 Task: Find connections with filter location Gladstone with filter topic #Lifechangewith filter profile language Potuguese with filter current company Mahindra Last Mile Mobility with filter school Sikkim Manipal Institute of Technology with filter industry Professional Organizations with filter service category Market Research with filter keywords title Office Manager
Action: Mouse moved to (183, 214)
Screenshot: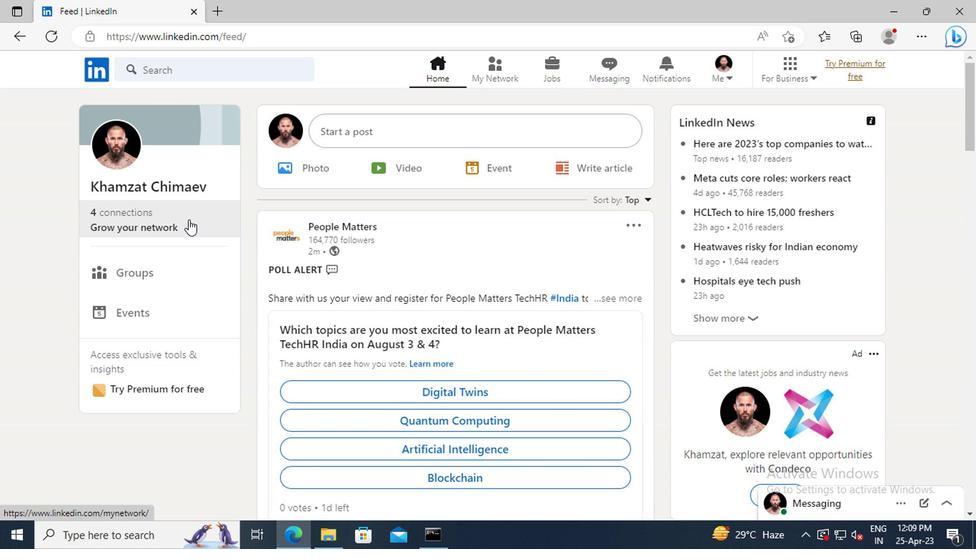 
Action: Mouse pressed left at (183, 214)
Screenshot: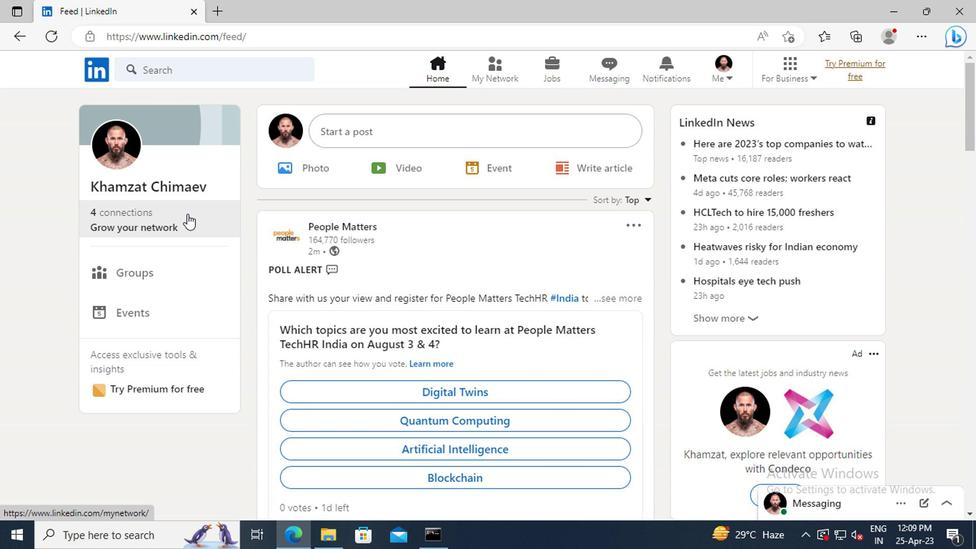 
Action: Mouse moved to (212, 151)
Screenshot: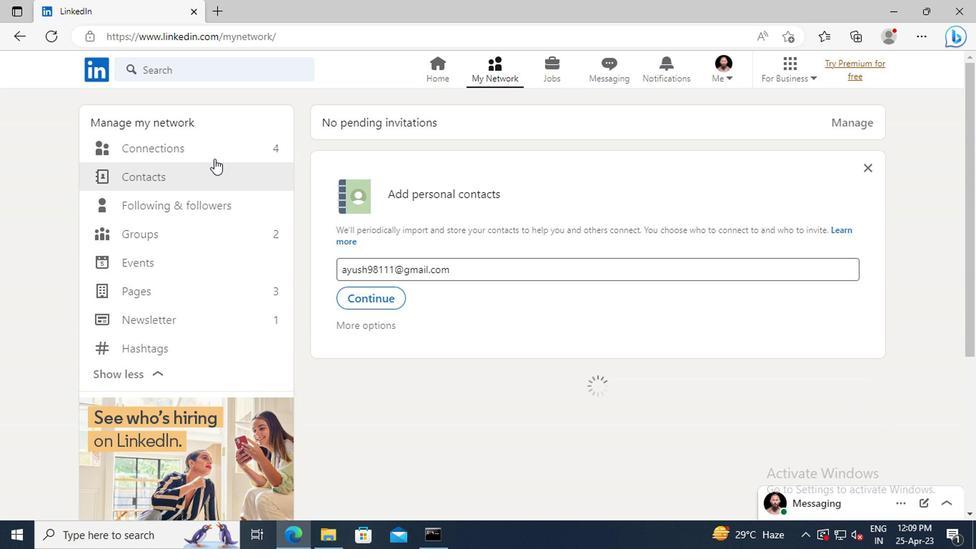 
Action: Mouse pressed left at (212, 151)
Screenshot: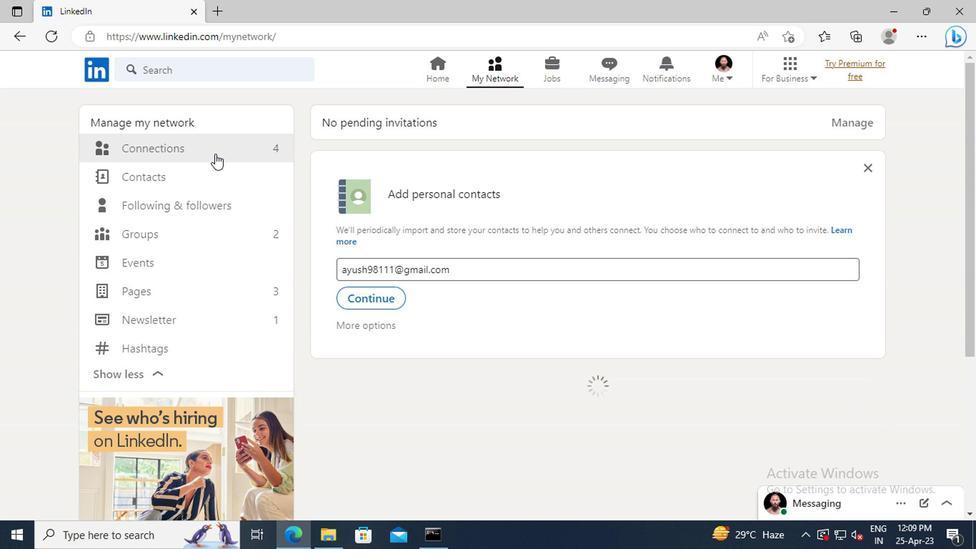 
Action: Mouse moved to (587, 153)
Screenshot: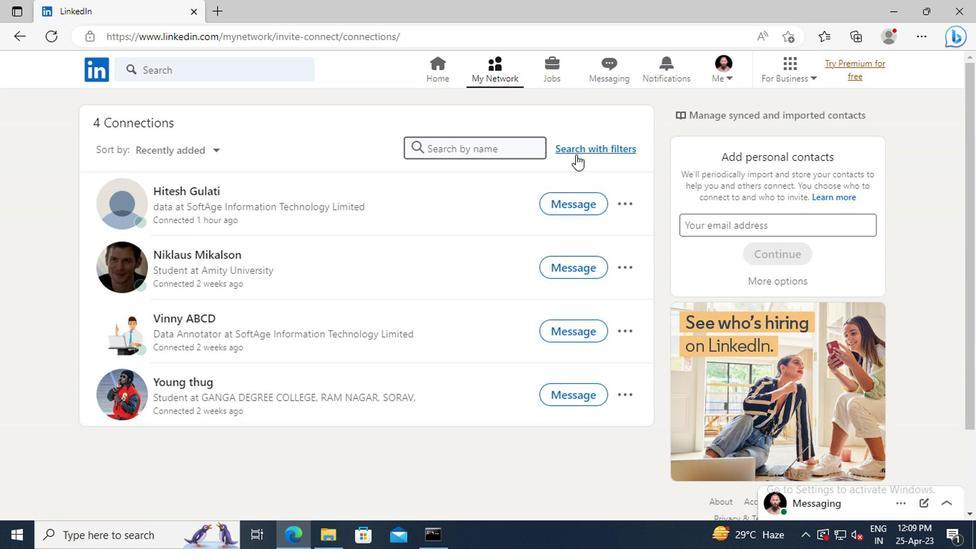 
Action: Mouse pressed left at (587, 153)
Screenshot: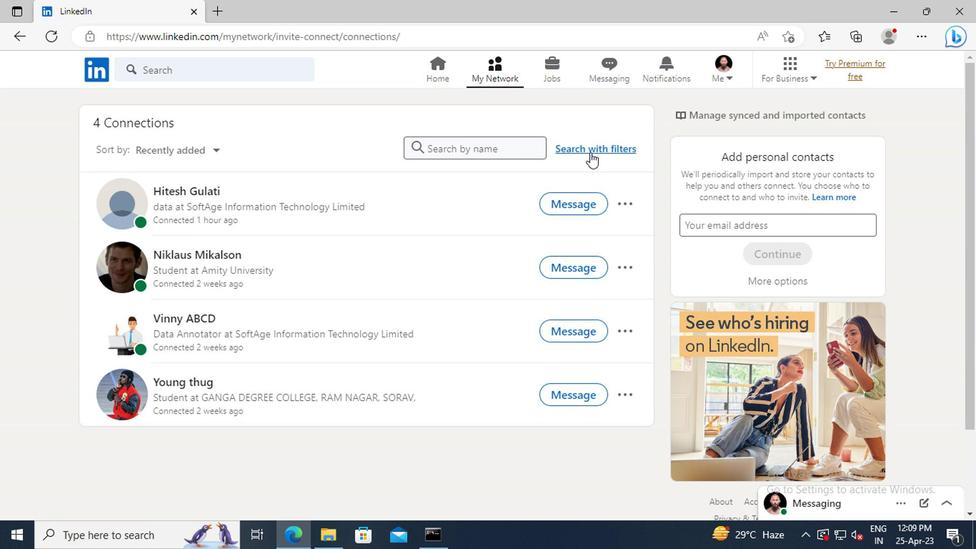 
Action: Mouse moved to (536, 114)
Screenshot: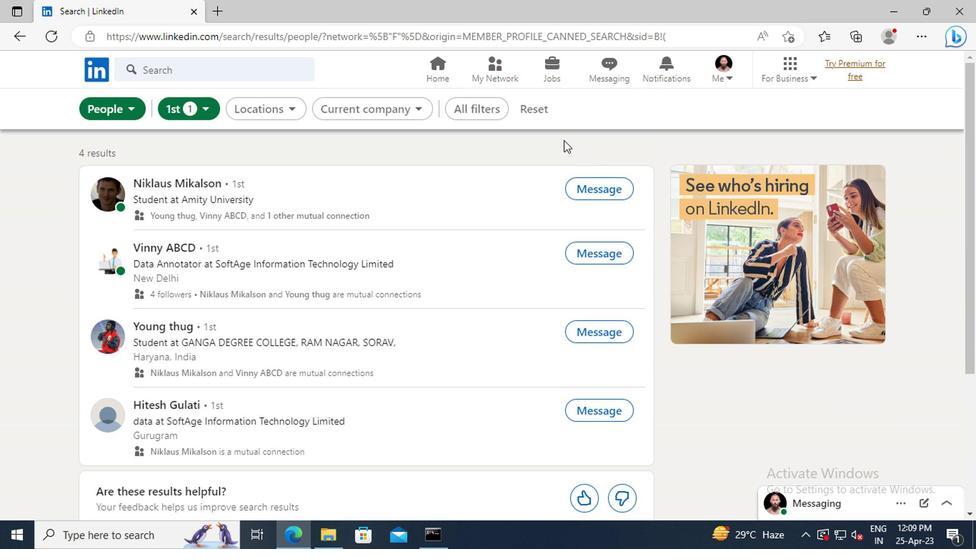 
Action: Mouse pressed left at (536, 114)
Screenshot: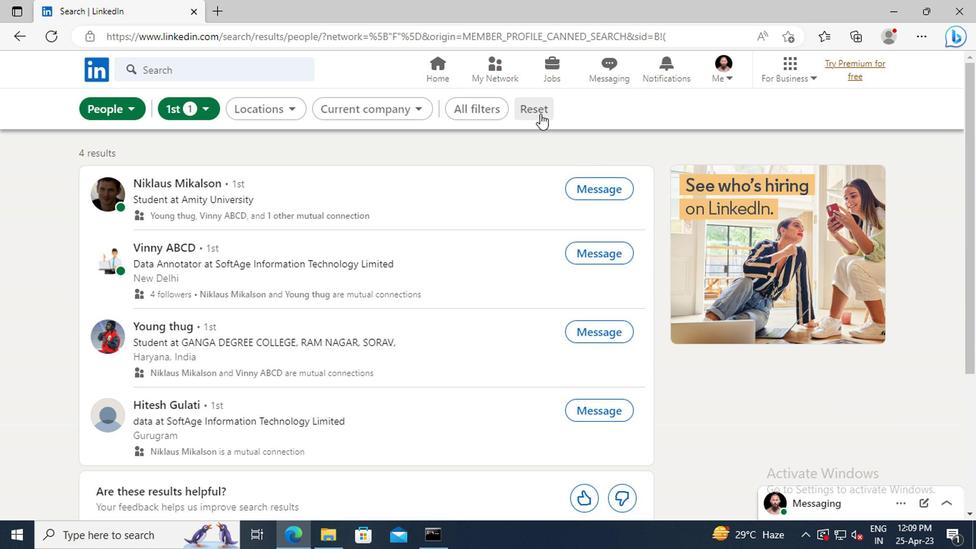 
Action: Mouse moved to (492, 110)
Screenshot: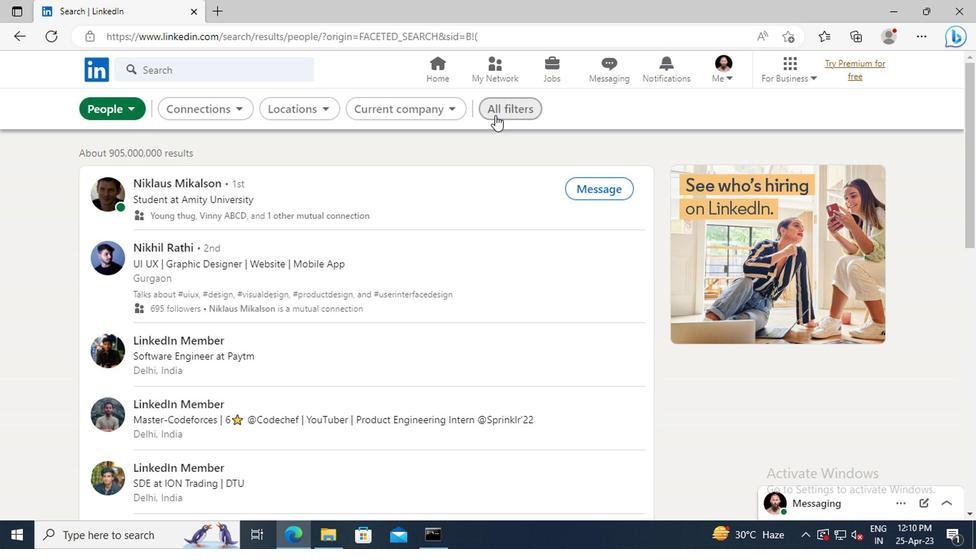 
Action: Mouse pressed left at (492, 110)
Screenshot: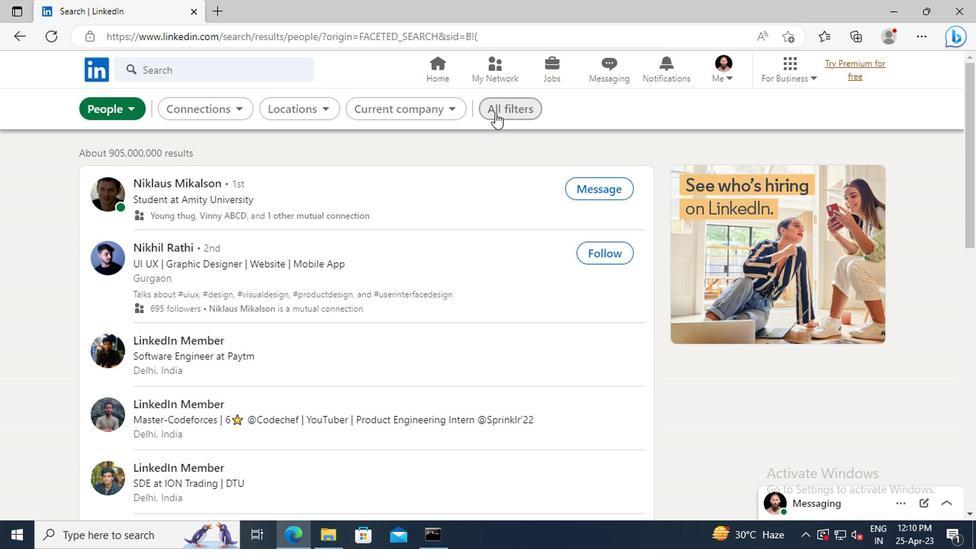 
Action: Mouse moved to (816, 282)
Screenshot: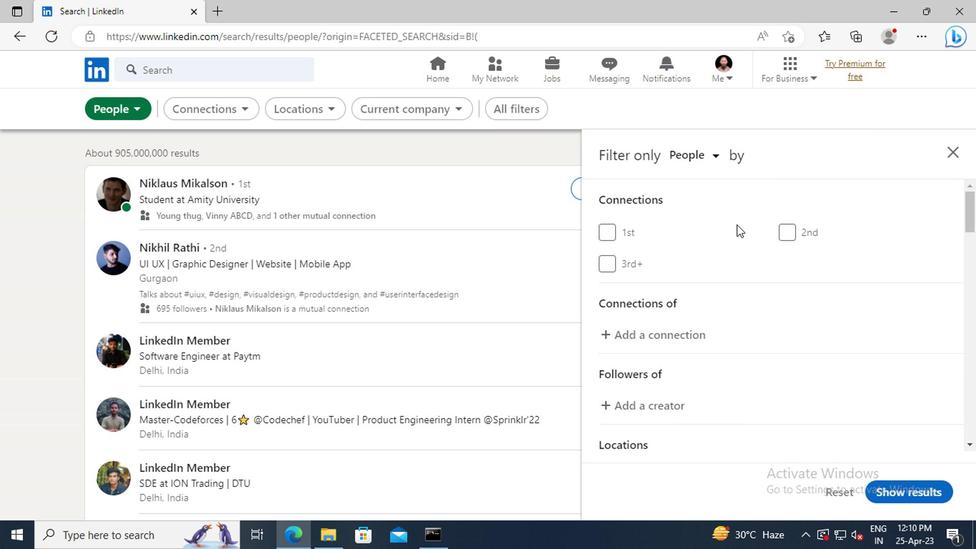 
Action: Mouse scrolled (816, 282) with delta (0, 0)
Screenshot: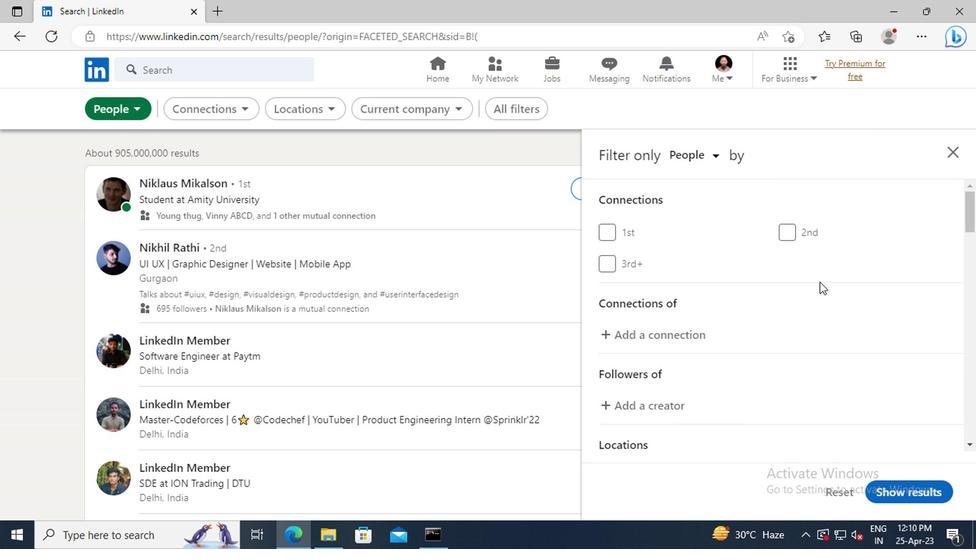 
Action: Mouse scrolled (816, 282) with delta (0, 0)
Screenshot: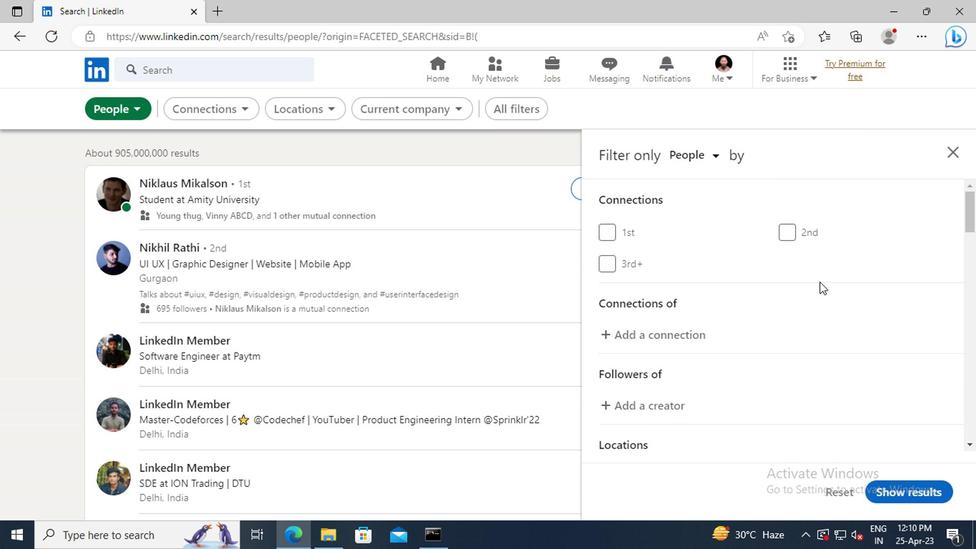 
Action: Mouse scrolled (816, 282) with delta (0, 0)
Screenshot: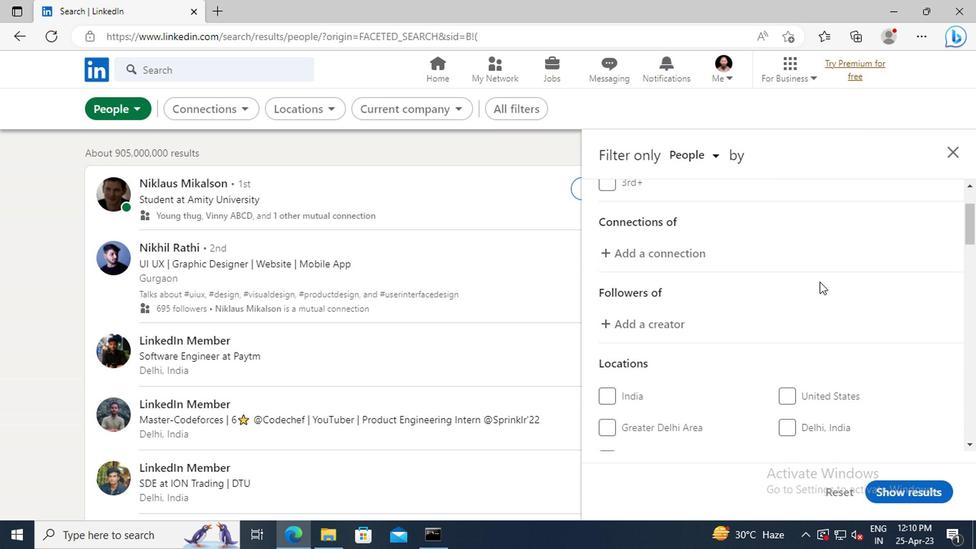 
Action: Mouse scrolled (816, 282) with delta (0, 0)
Screenshot: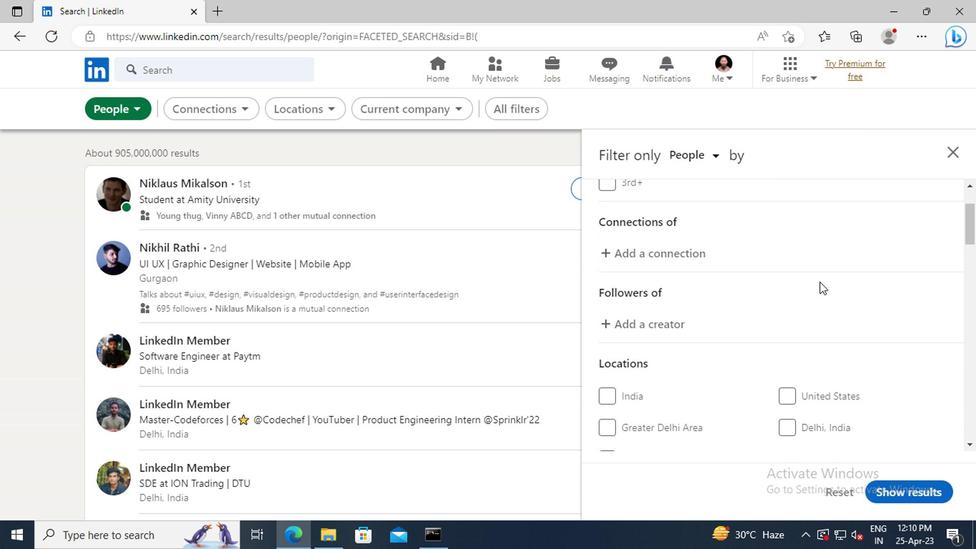 
Action: Mouse moved to (816, 293)
Screenshot: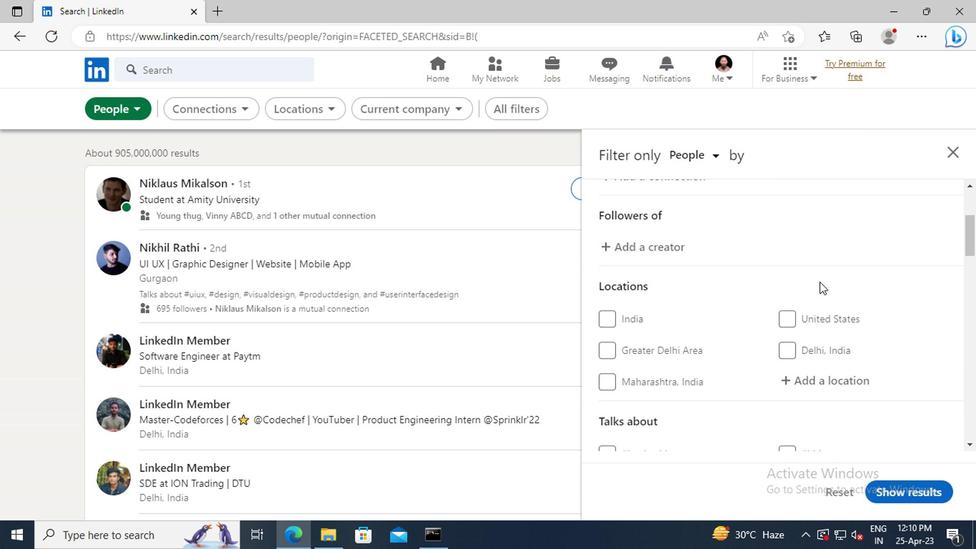 
Action: Mouse scrolled (816, 293) with delta (0, 0)
Screenshot: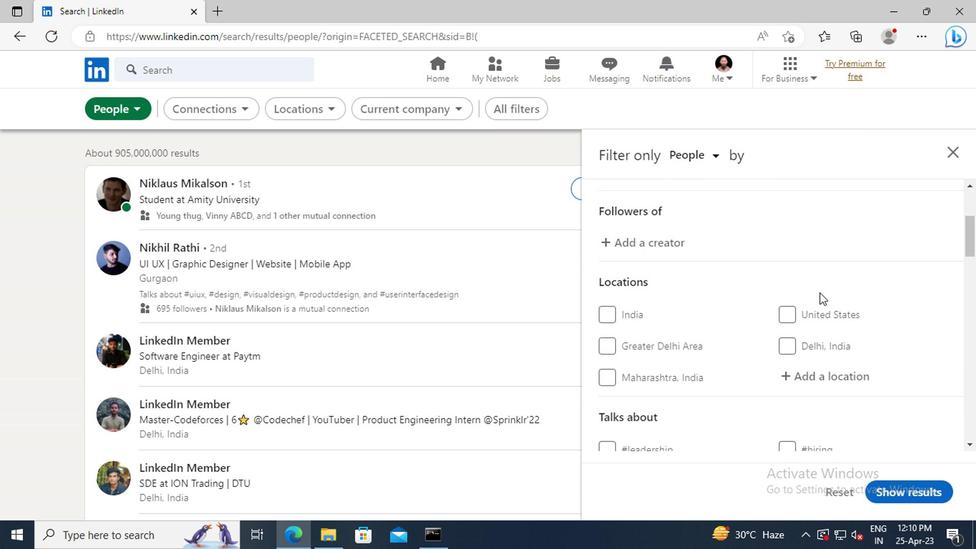 
Action: Mouse moved to (816, 333)
Screenshot: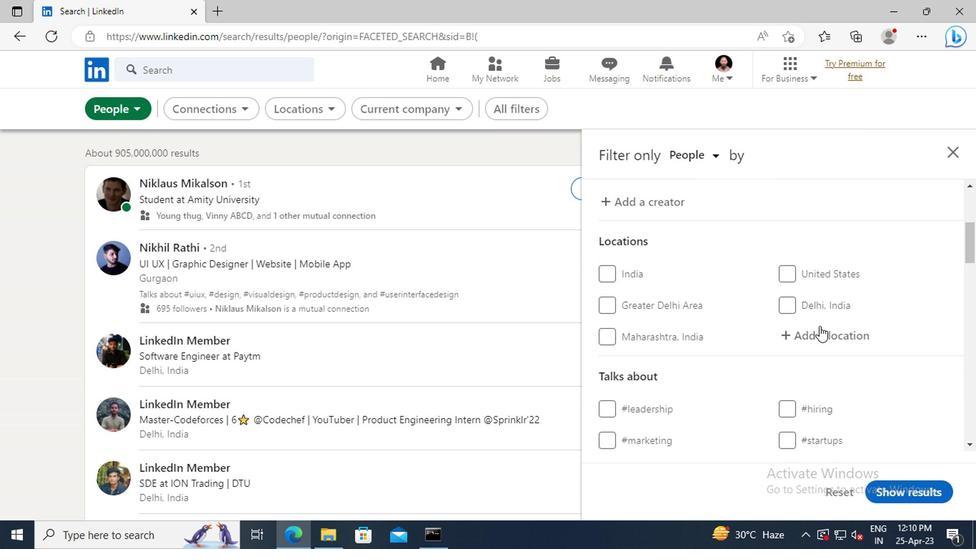 
Action: Mouse pressed left at (816, 333)
Screenshot: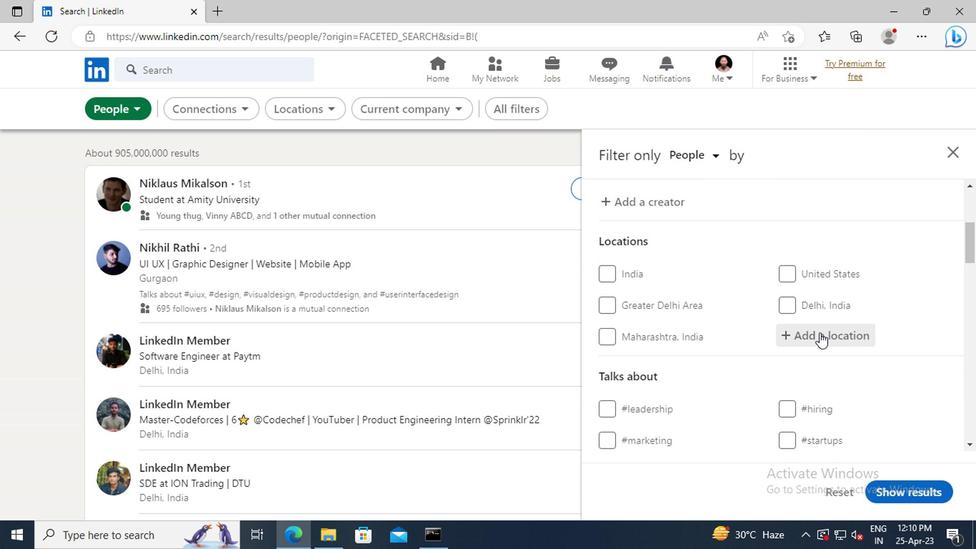 
Action: Key pressed <Key.shift>GLADSTONE
Screenshot: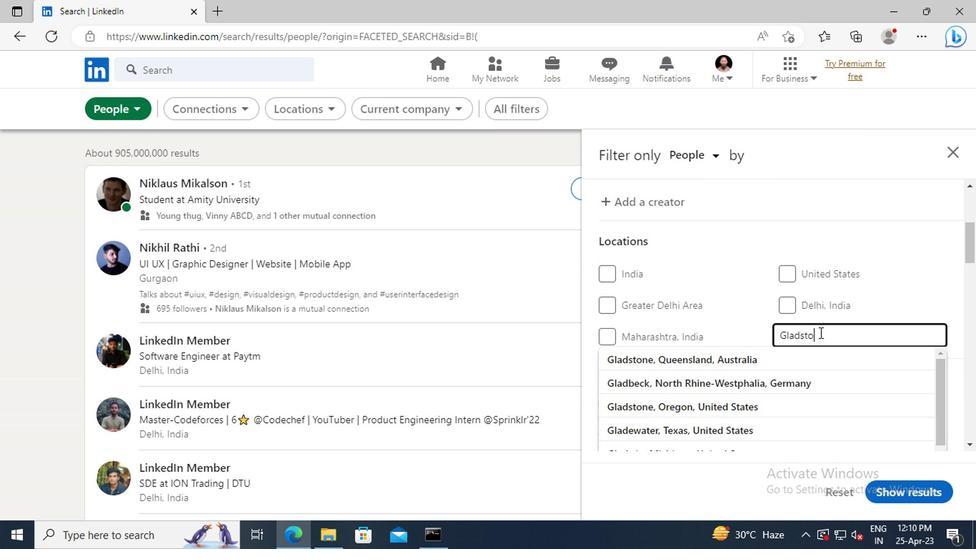 
Action: Mouse moved to (810, 358)
Screenshot: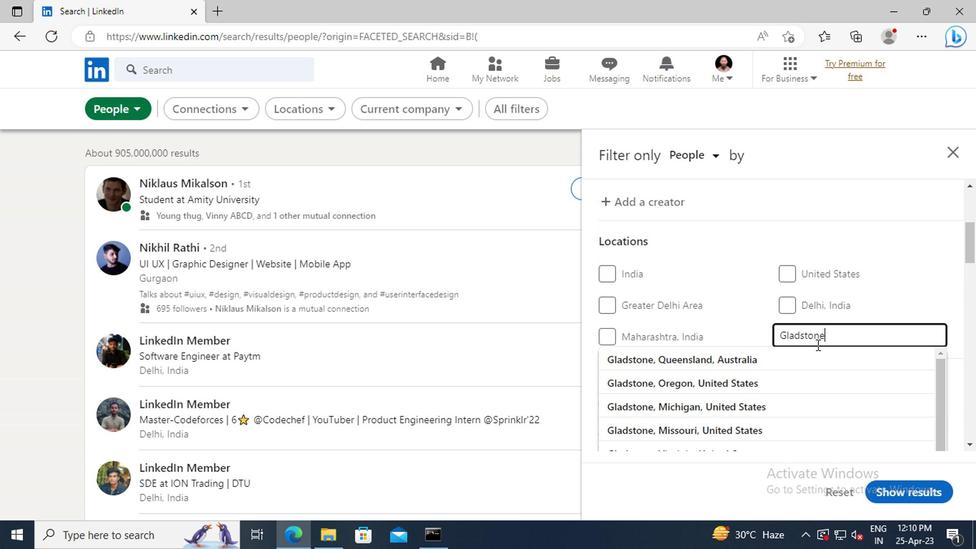 
Action: Mouse pressed left at (810, 358)
Screenshot: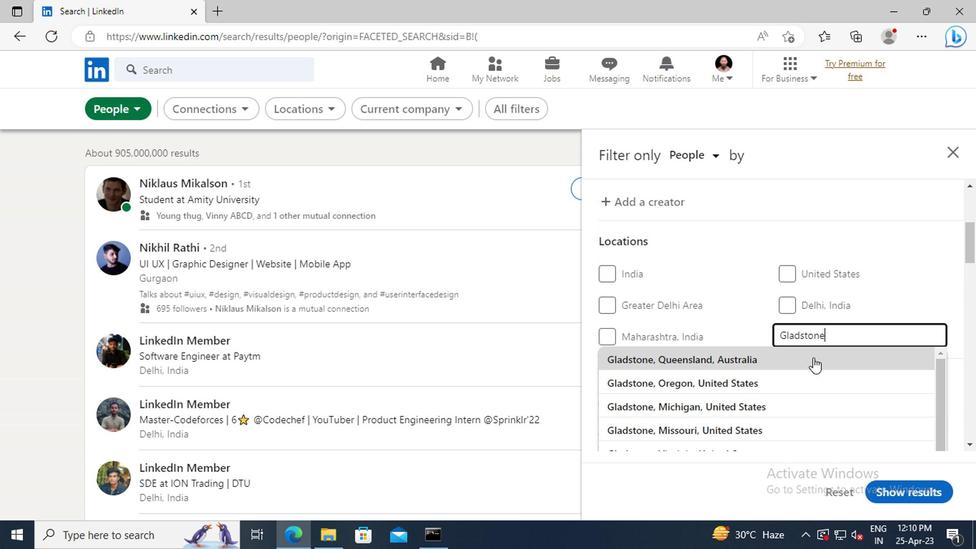 
Action: Mouse moved to (795, 288)
Screenshot: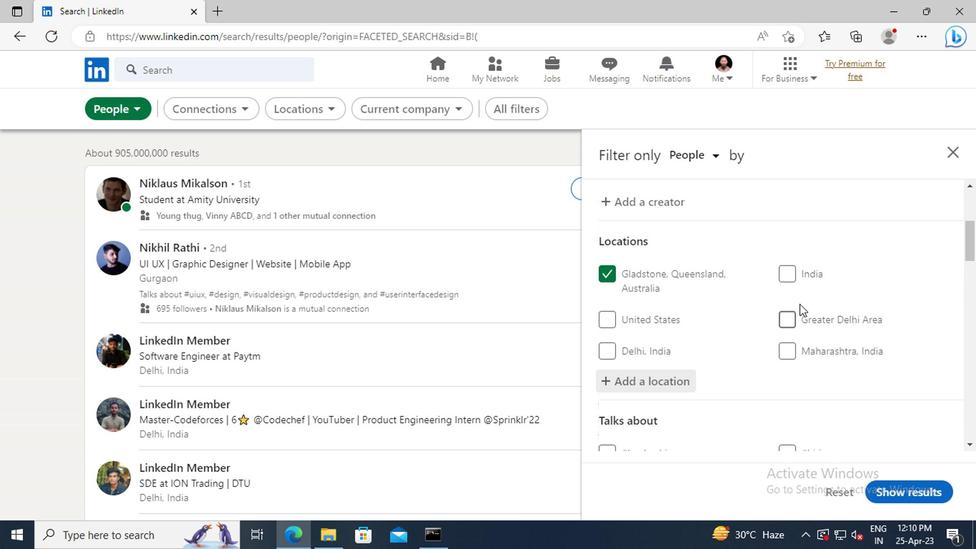 
Action: Mouse scrolled (795, 287) with delta (0, 0)
Screenshot: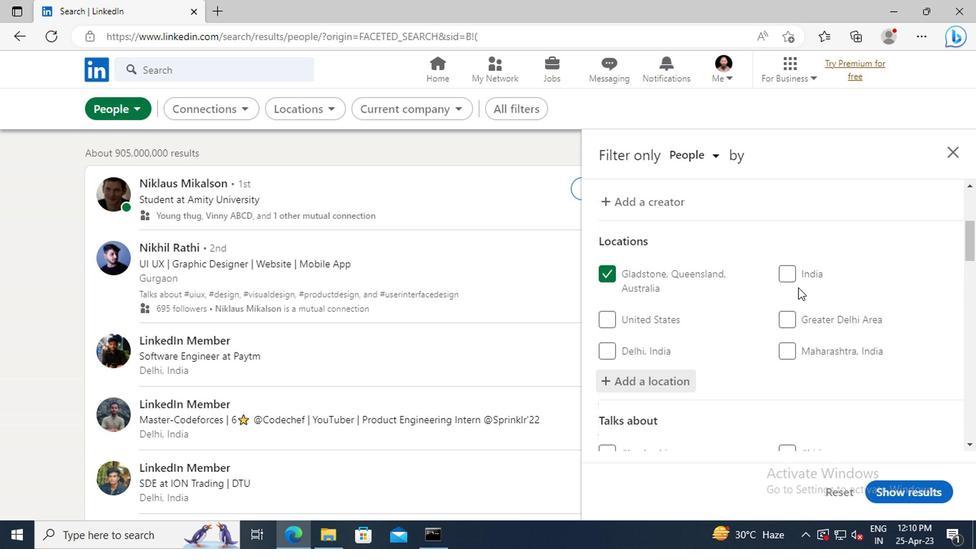 
Action: Mouse scrolled (795, 287) with delta (0, 0)
Screenshot: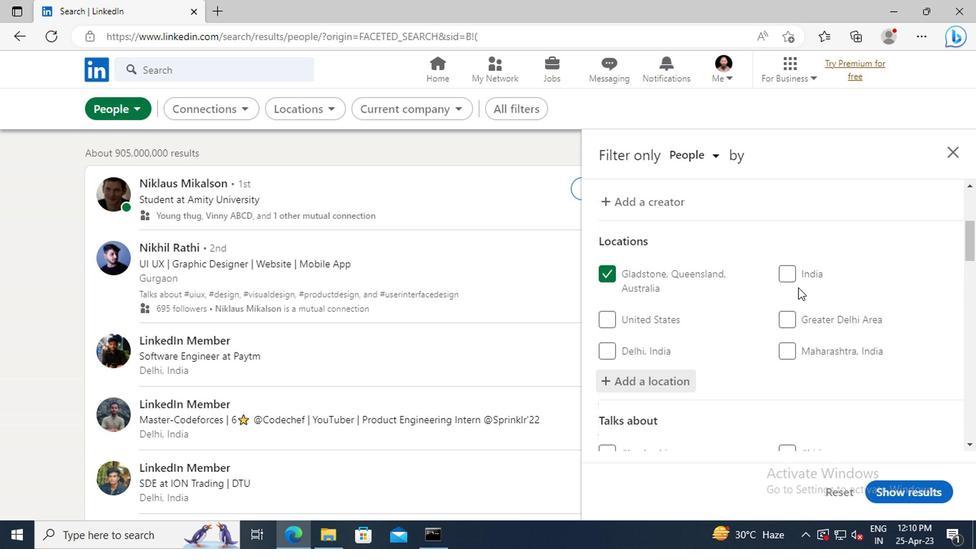 
Action: Mouse scrolled (795, 287) with delta (0, 0)
Screenshot: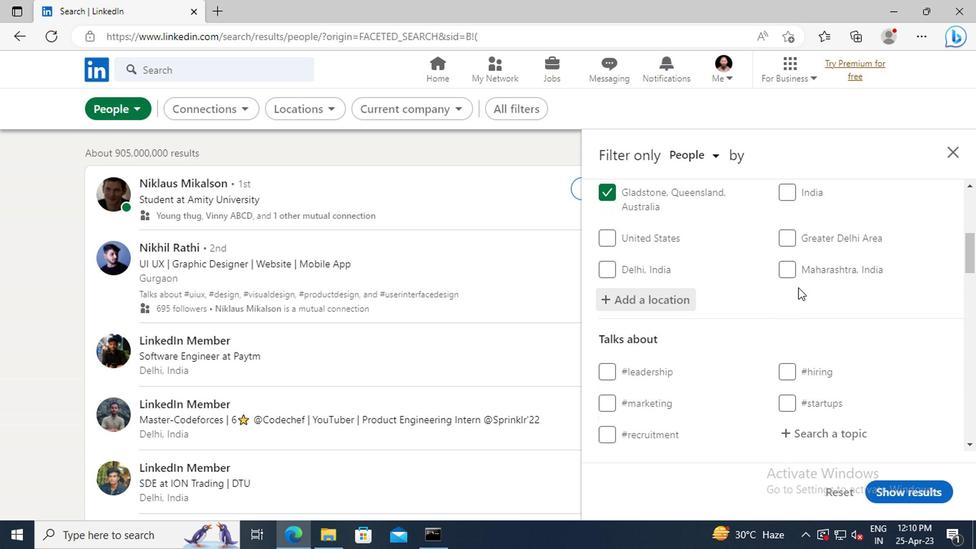 
Action: Mouse scrolled (795, 287) with delta (0, 0)
Screenshot: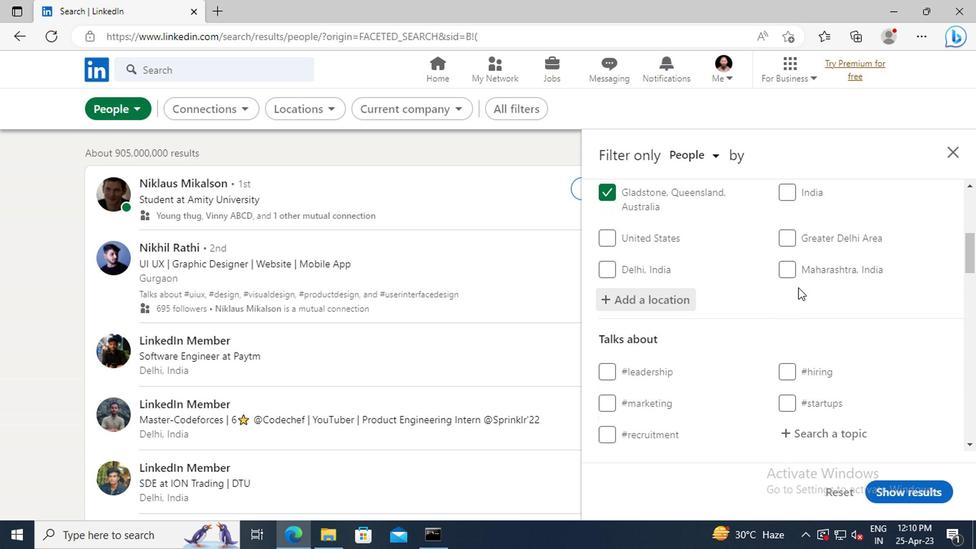 
Action: Mouse moved to (797, 350)
Screenshot: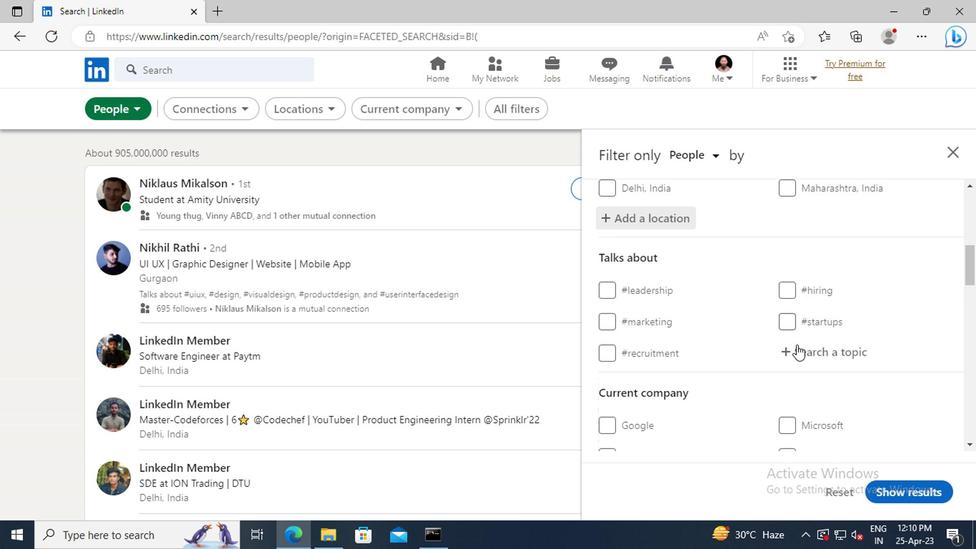 
Action: Mouse pressed left at (797, 350)
Screenshot: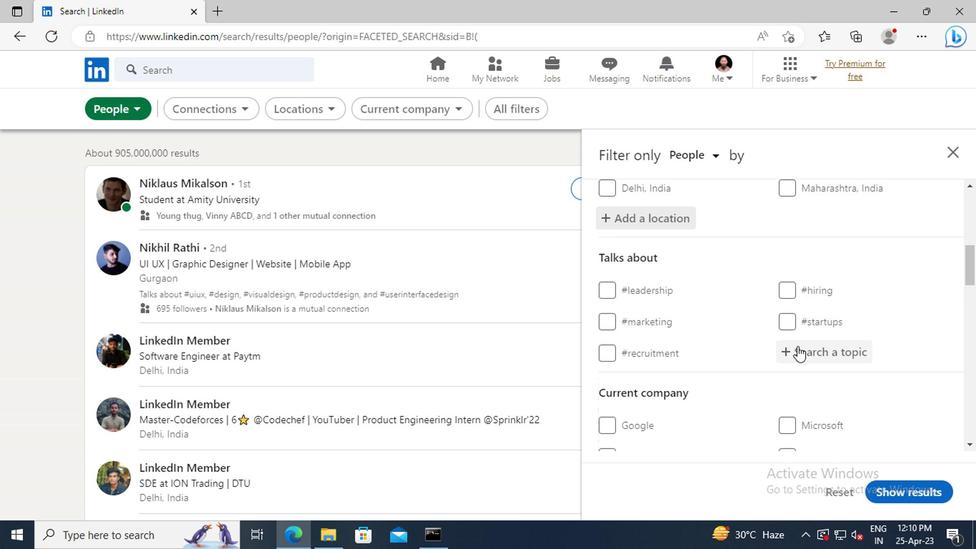 
Action: Key pressed <Key.shift>#<Key.shift>LIFECHANGEWITH
Screenshot: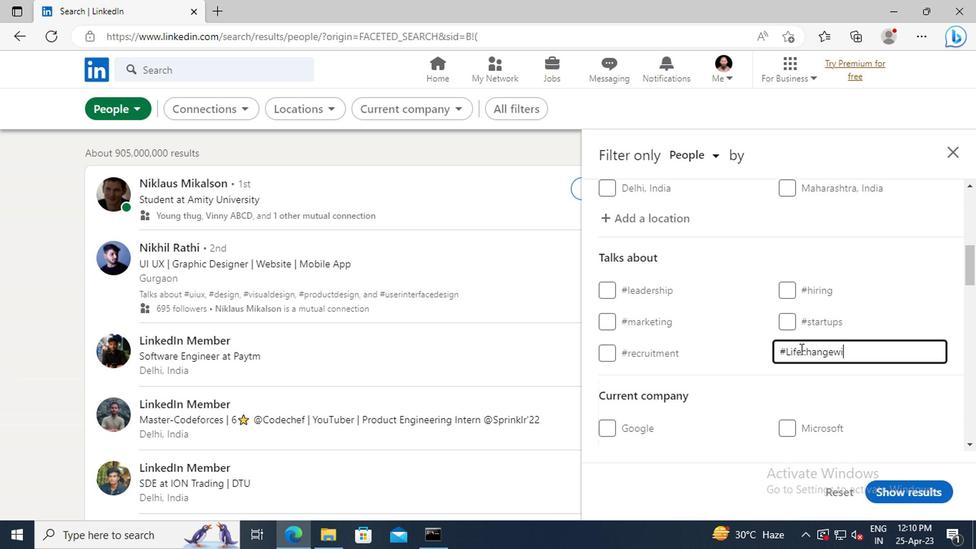 
Action: Mouse scrolled (797, 349) with delta (0, 0)
Screenshot: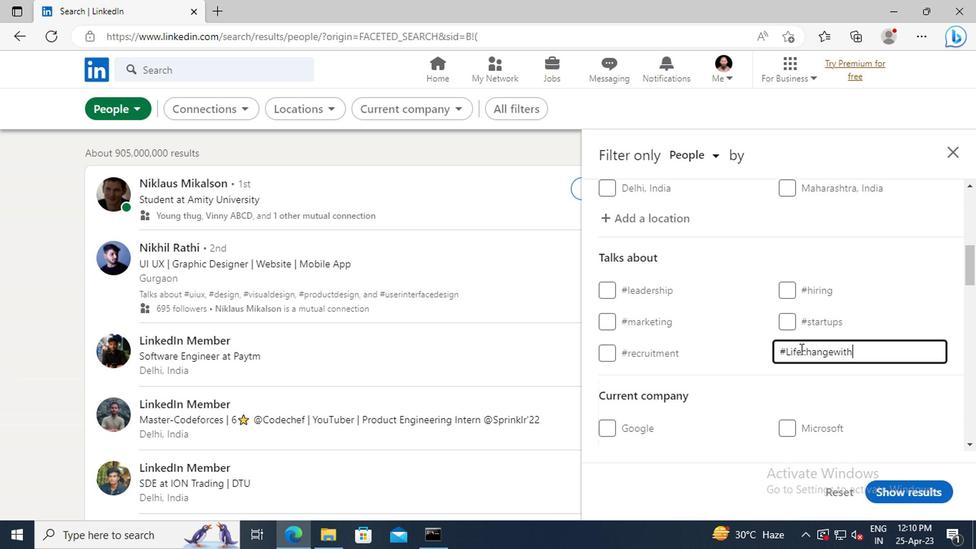 
Action: Mouse scrolled (797, 349) with delta (0, 0)
Screenshot: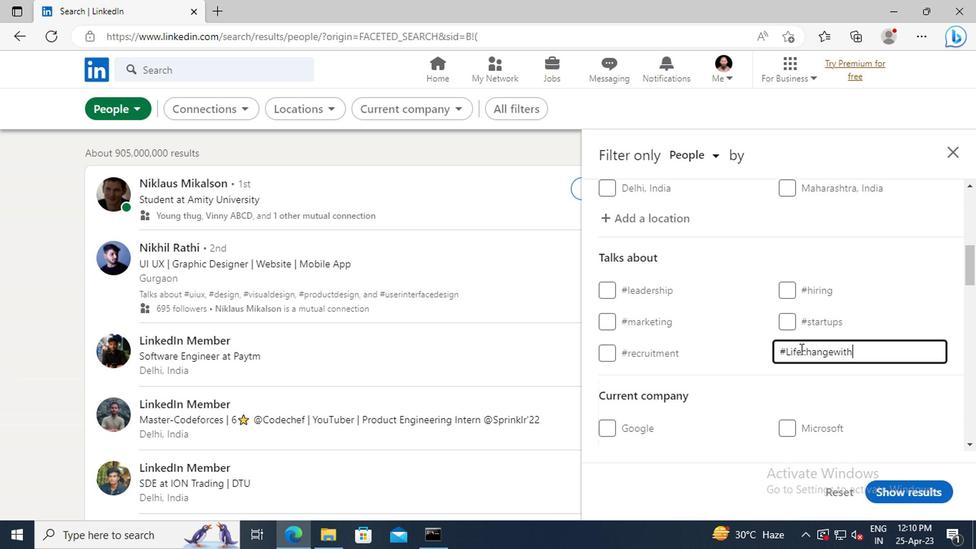
Action: Mouse moved to (797, 350)
Screenshot: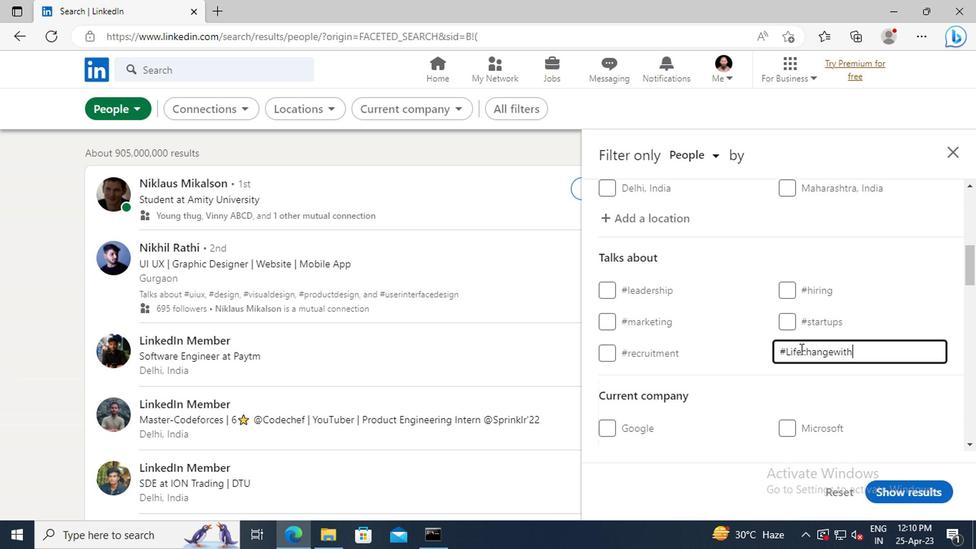 
Action: Mouse scrolled (797, 349) with delta (0, 0)
Screenshot: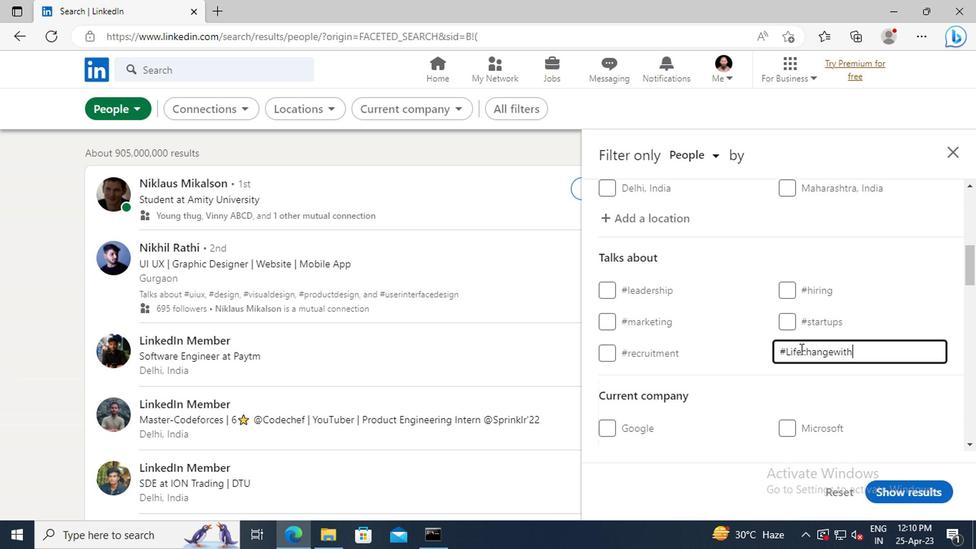 
Action: Mouse scrolled (797, 349) with delta (0, 0)
Screenshot: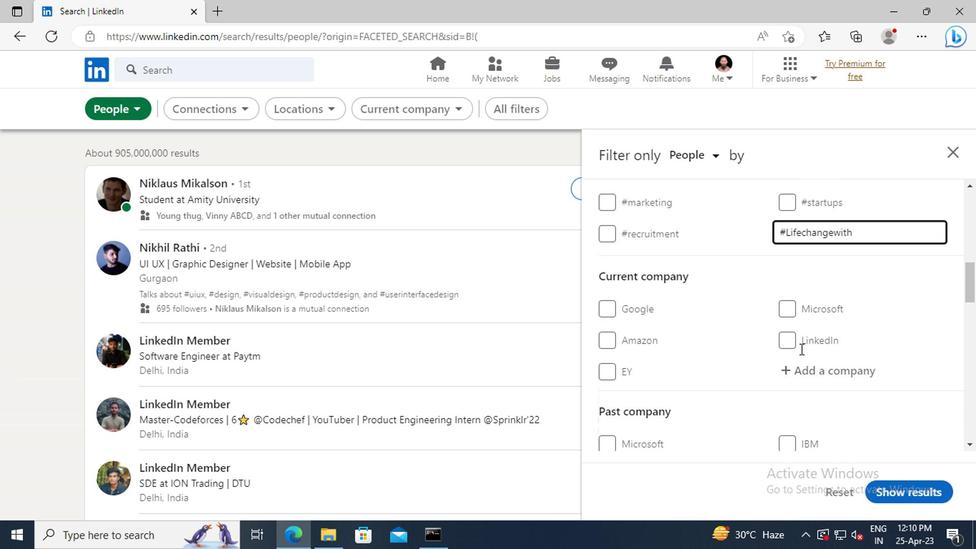 
Action: Mouse scrolled (797, 349) with delta (0, 0)
Screenshot: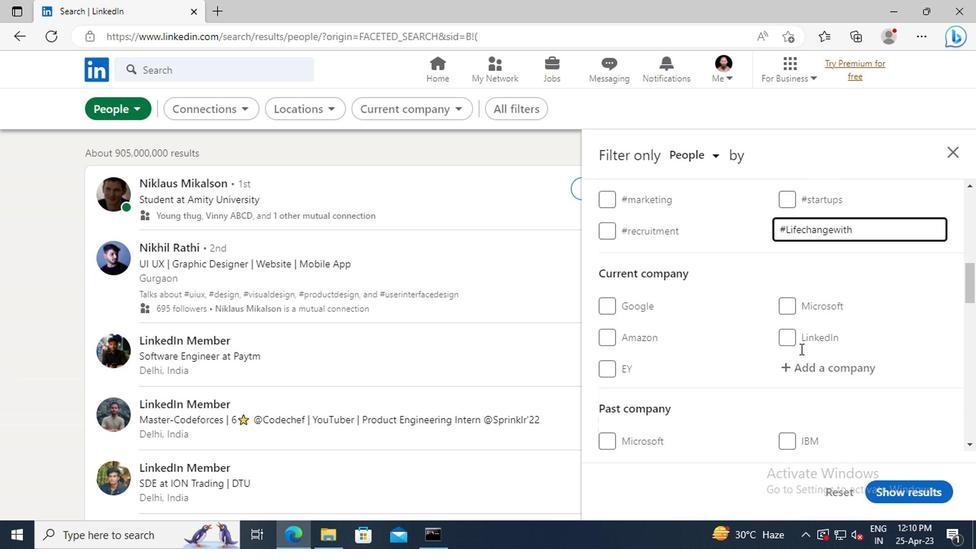 
Action: Mouse scrolled (797, 349) with delta (0, 0)
Screenshot: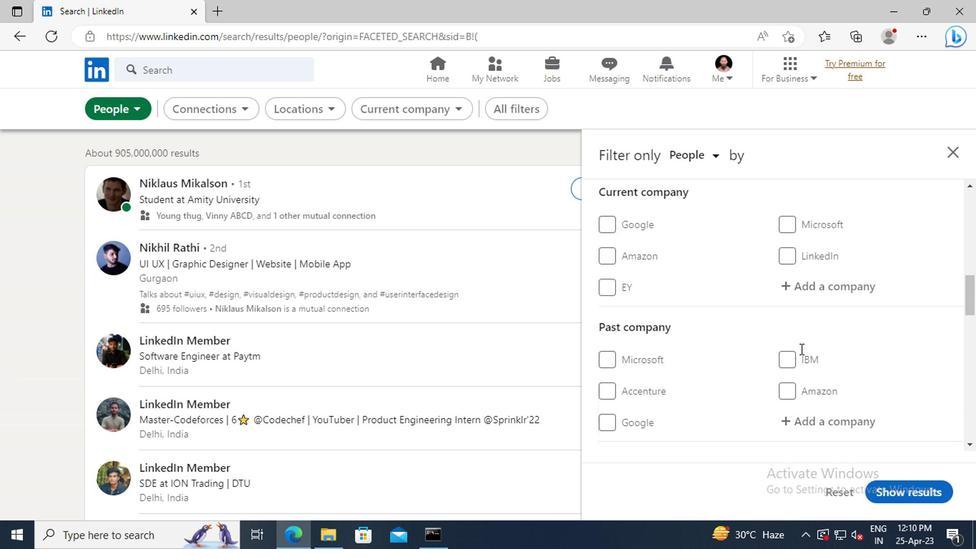 
Action: Mouse scrolled (797, 349) with delta (0, 0)
Screenshot: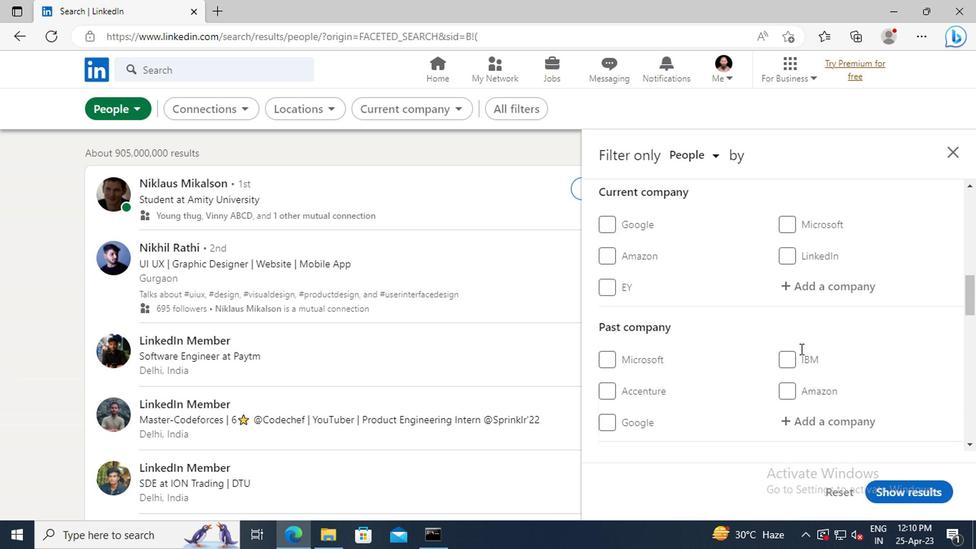 
Action: Mouse scrolled (797, 349) with delta (0, 0)
Screenshot: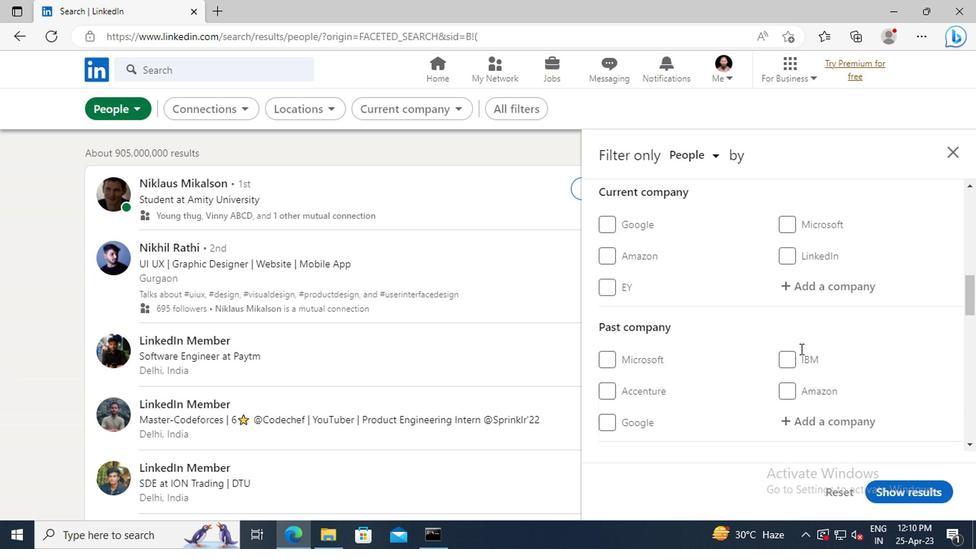 
Action: Mouse scrolled (797, 349) with delta (0, 0)
Screenshot: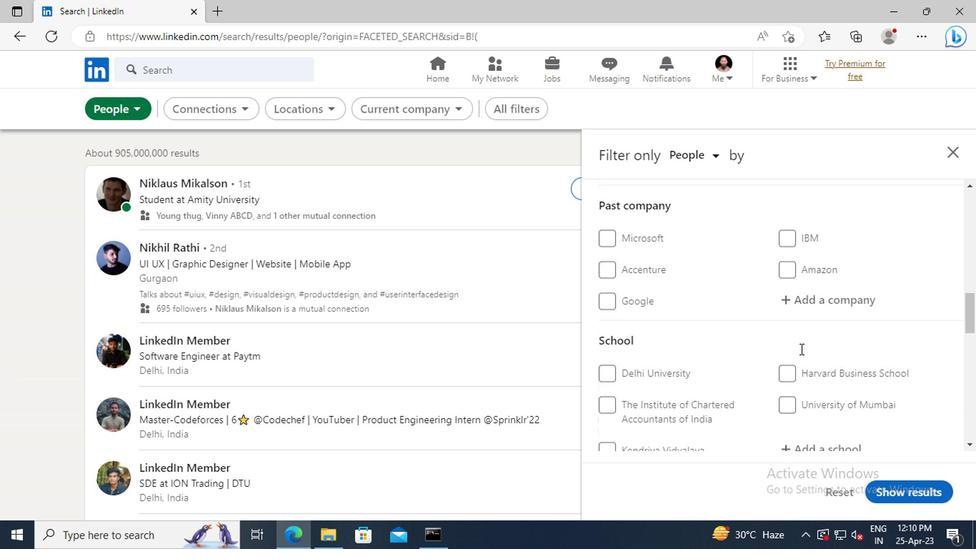 
Action: Mouse scrolled (797, 349) with delta (0, 0)
Screenshot: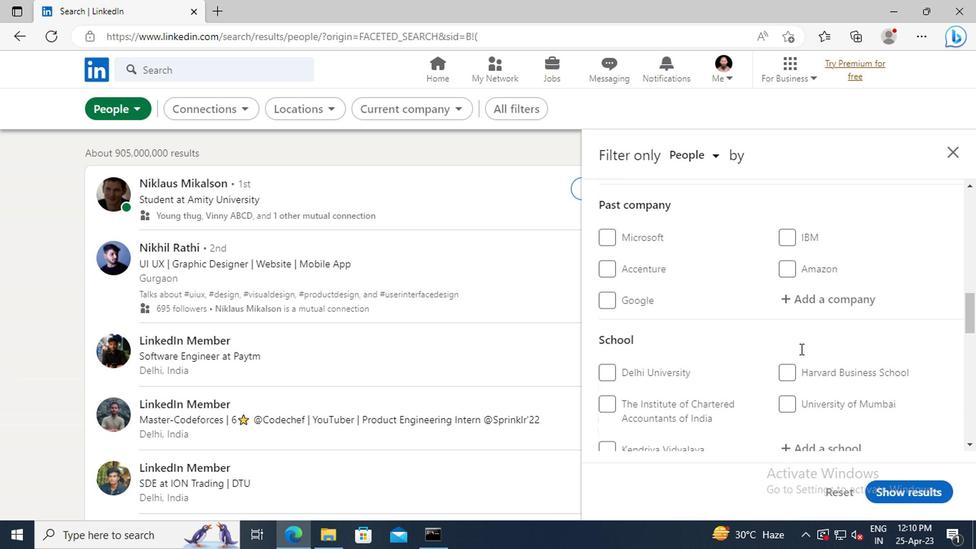 
Action: Mouse scrolled (797, 349) with delta (0, 0)
Screenshot: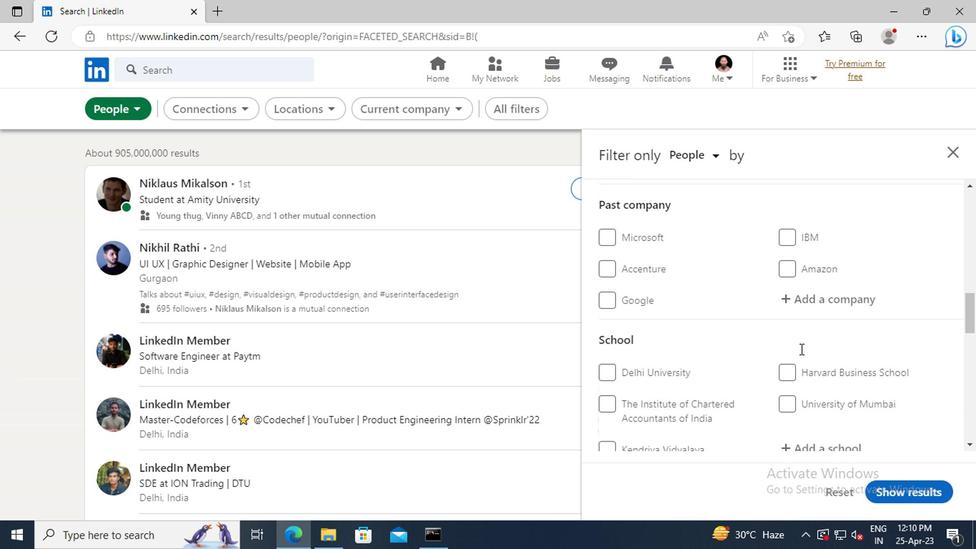 
Action: Mouse scrolled (797, 349) with delta (0, 0)
Screenshot: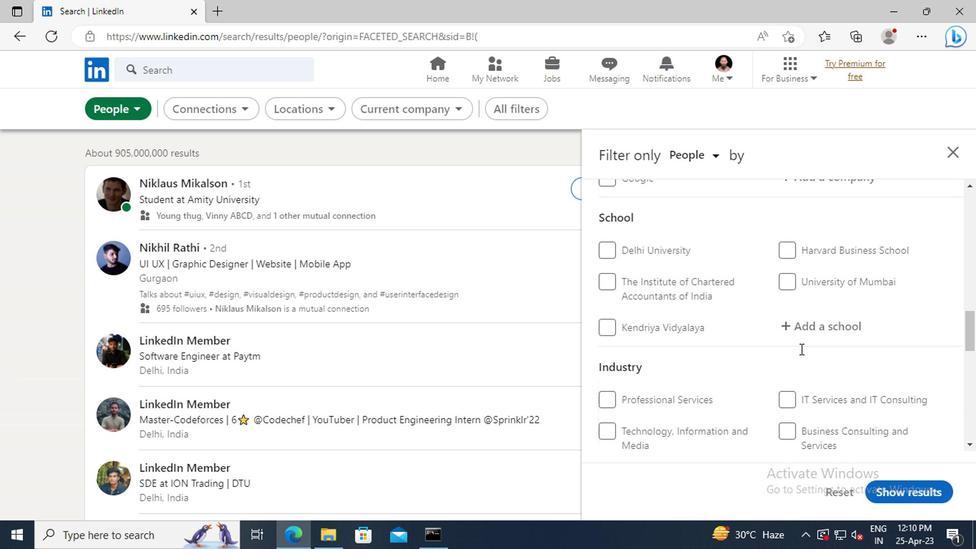 
Action: Mouse scrolled (797, 349) with delta (0, 0)
Screenshot: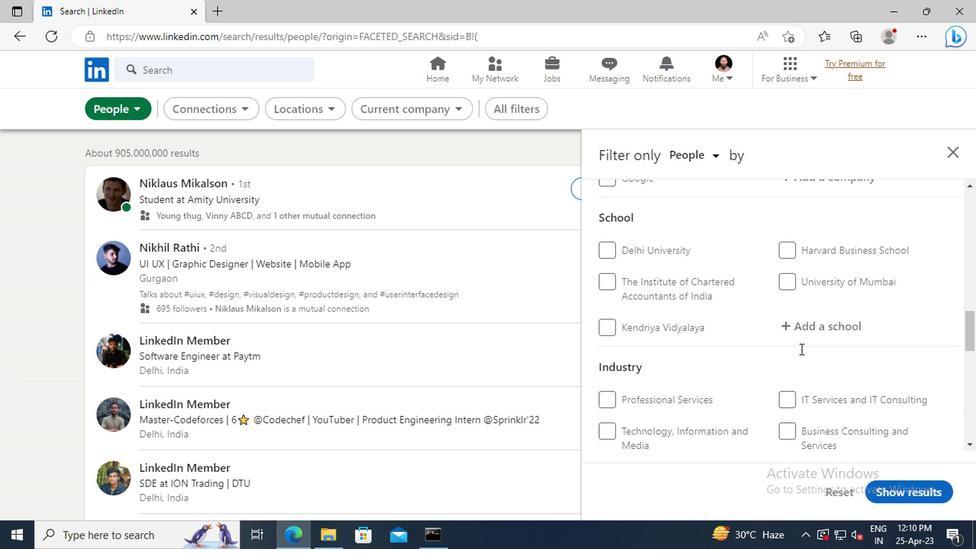 
Action: Mouse scrolled (797, 349) with delta (0, 0)
Screenshot: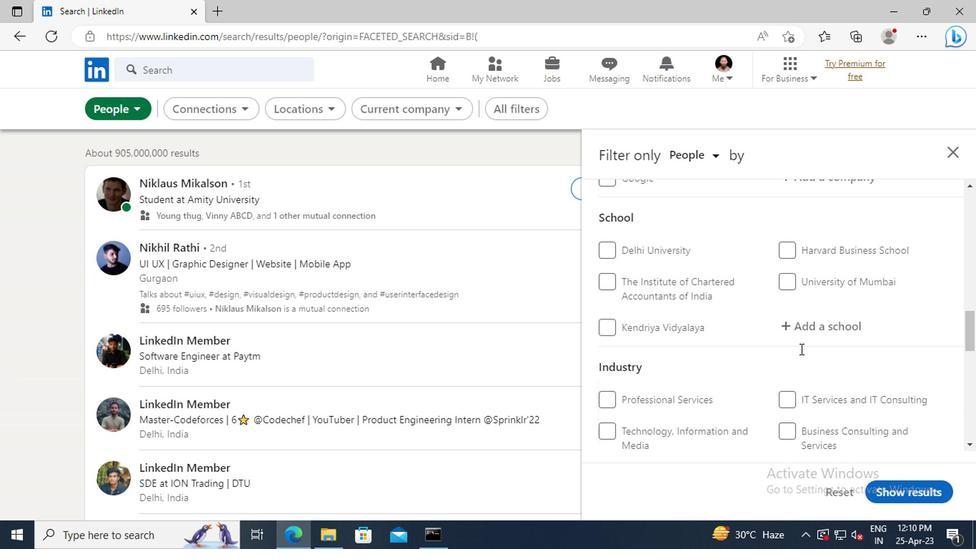 
Action: Mouse scrolled (797, 349) with delta (0, 0)
Screenshot: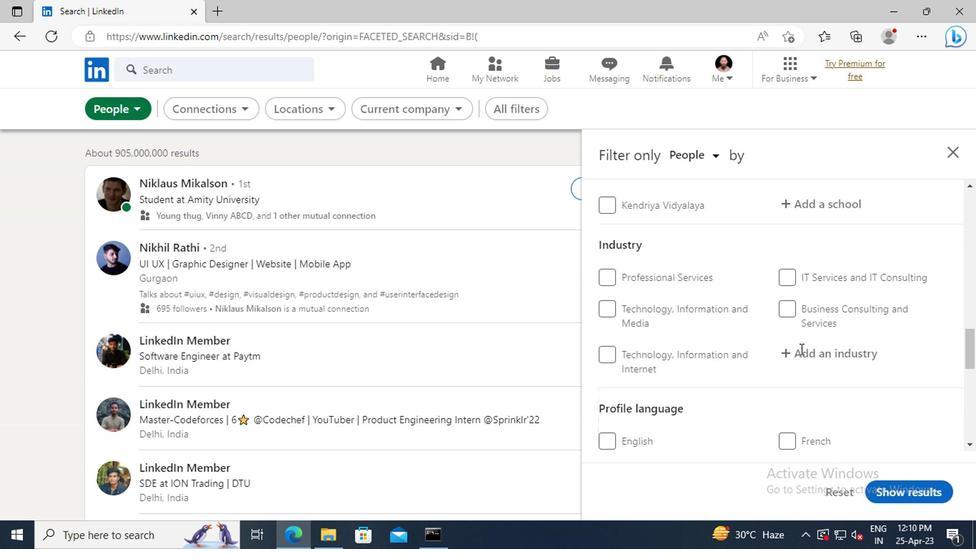 
Action: Mouse scrolled (797, 349) with delta (0, 0)
Screenshot: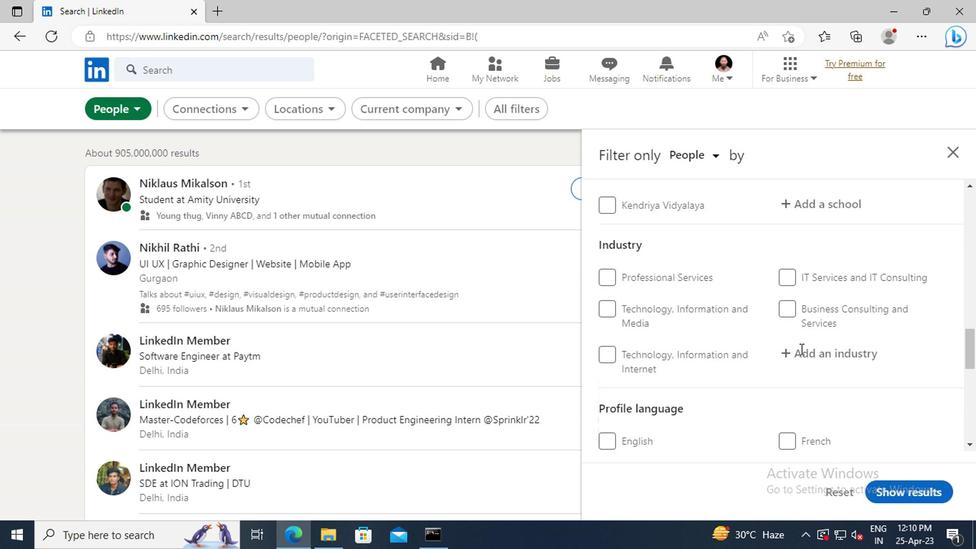 
Action: Mouse scrolled (797, 349) with delta (0, 0)
Screenshot: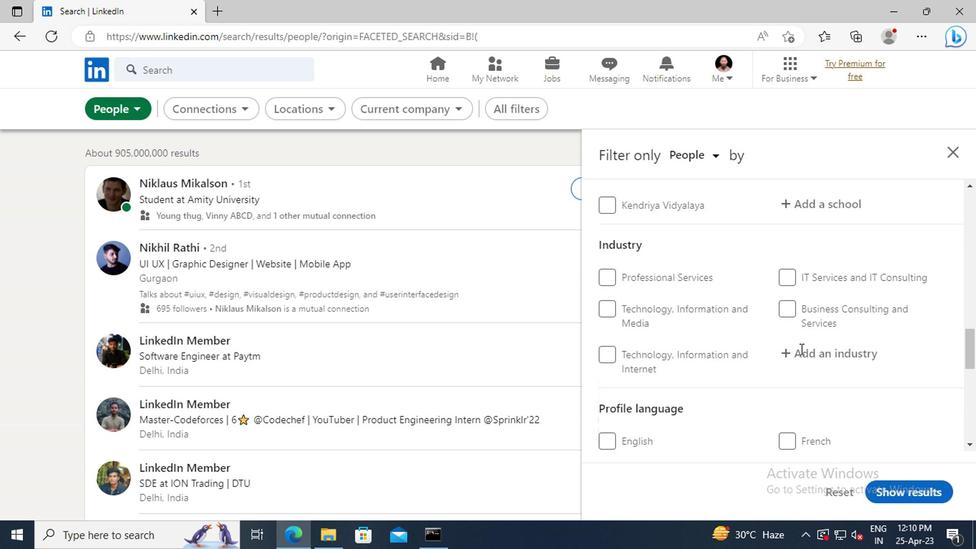 
Action: Mouse moved to (789, 351)
Screenshot: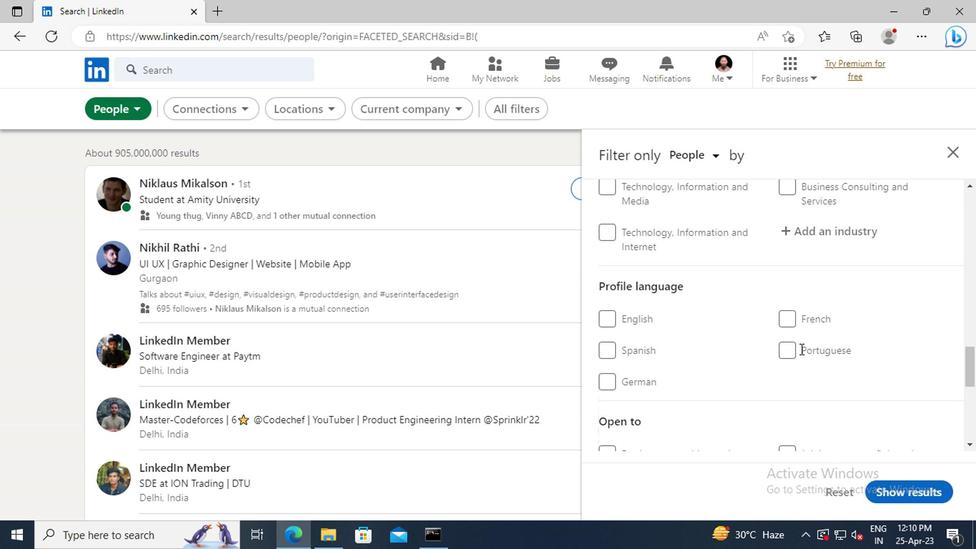
Action: Mouse pressed left at (789, 351)
Screenshot: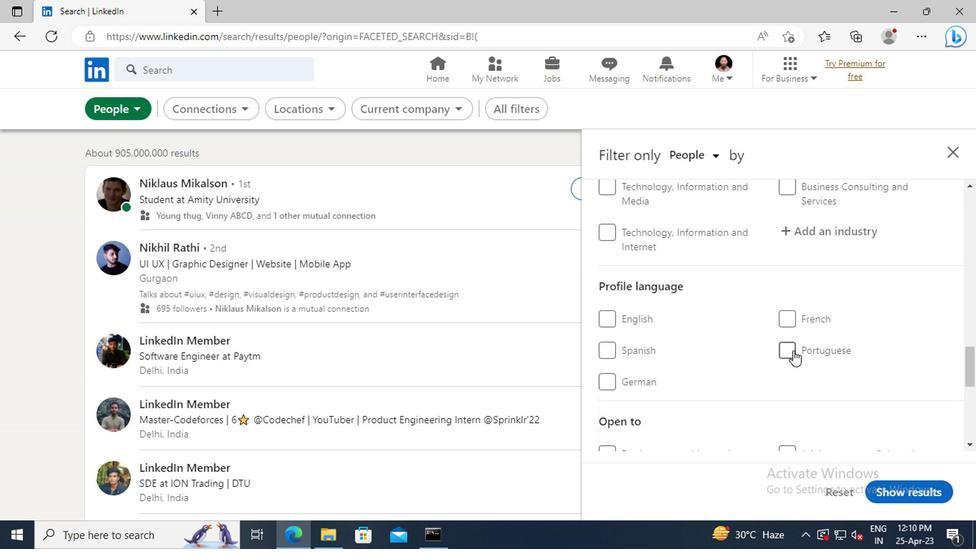 
Action: Mouse scrolled (789, 352) with delta (0, 1)
Screenshot: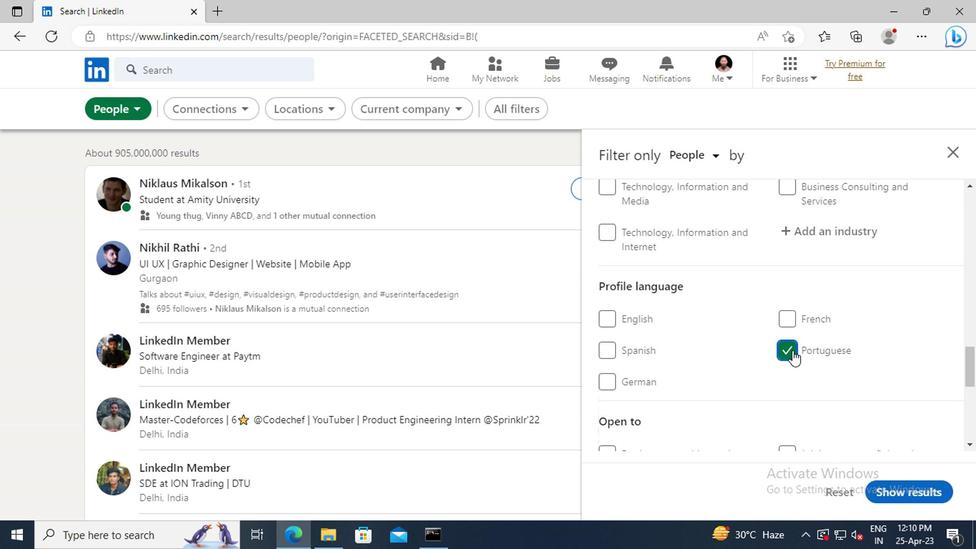 
Action: Mouse scrolled (789, 352) with delta (0, 1)
Screenshot: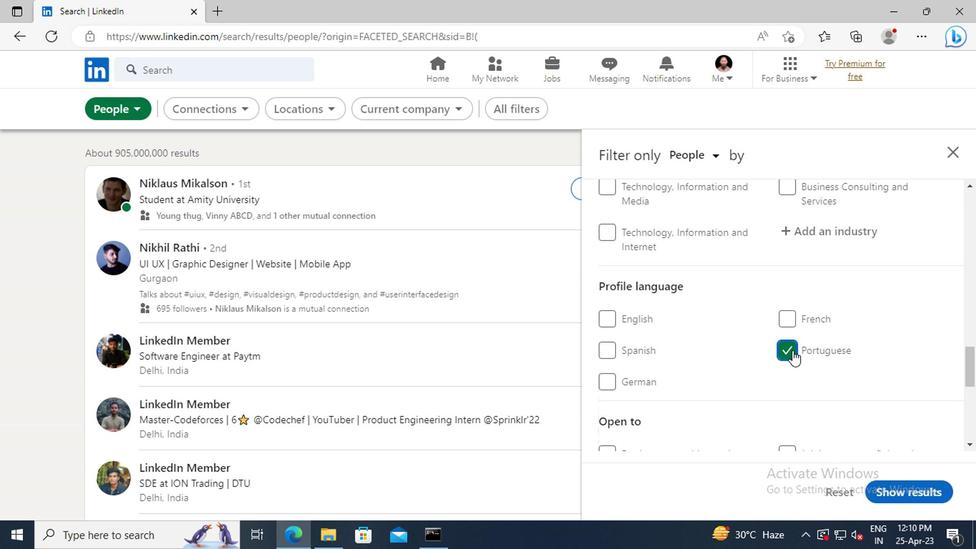 
Action: Mouse scrolled (789, 352) with delta (0, 1)
Screenshot: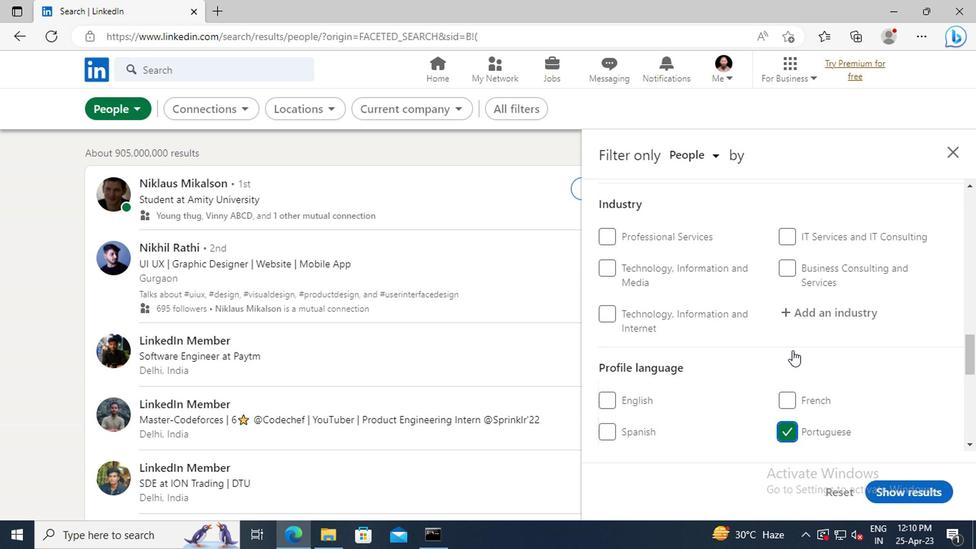 
Action: Mouse scrolled (789, 352) with delta (0, 1)
Screenshot: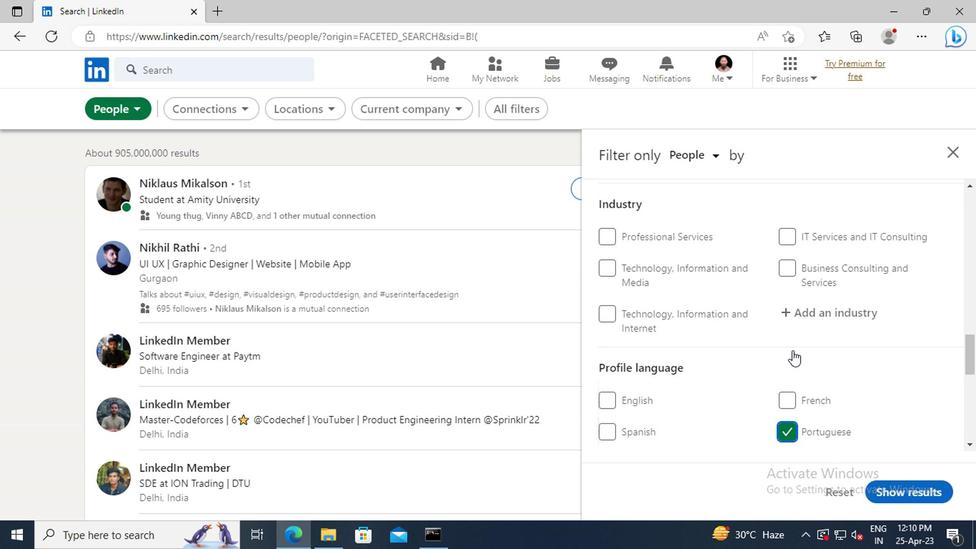 
Action: Mouse scrolled (789, 352) with delta (0, 1)
Screenshot: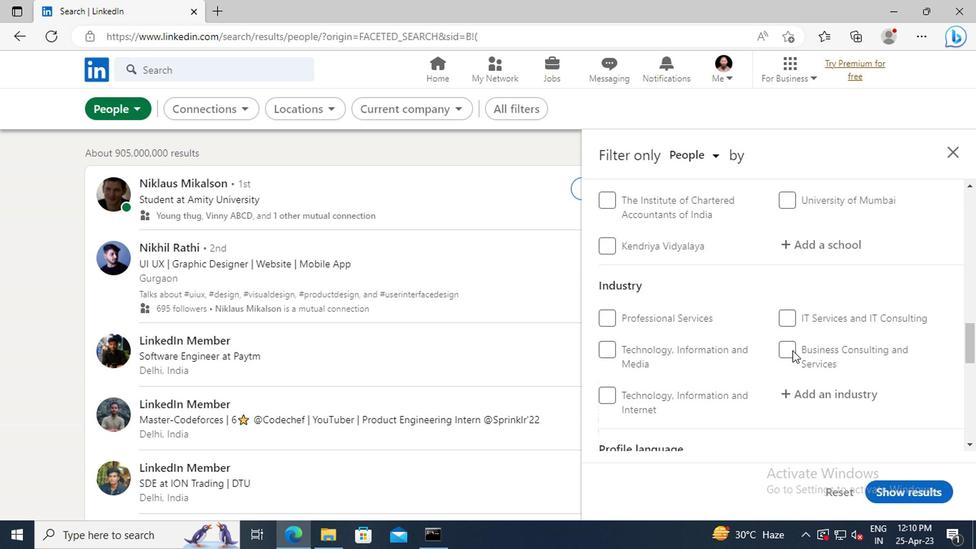 
Action: Mouse scrolled (789, 352) with delta (0, 1)
Screenshot: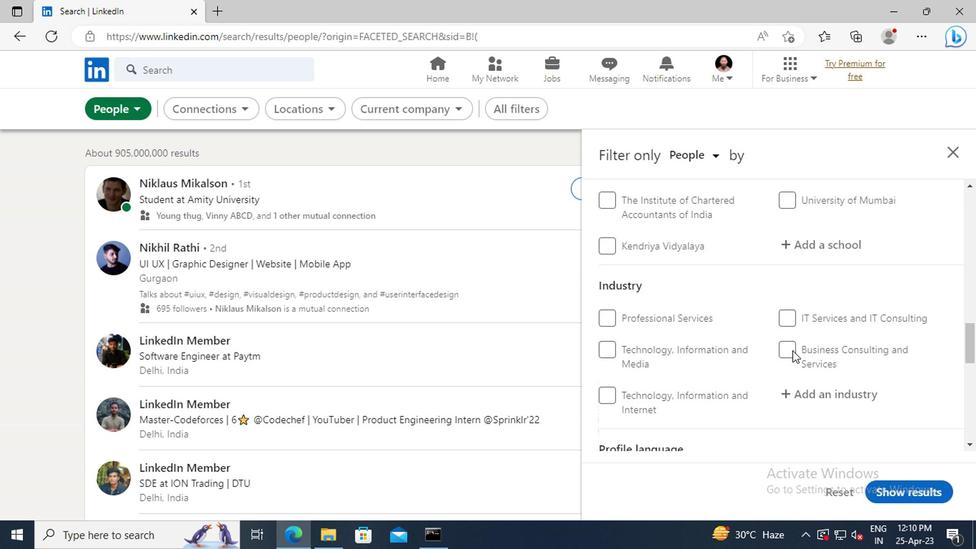 
Action: Mouse scrolled (789, 352) with delta (0, 1)
Screenshot: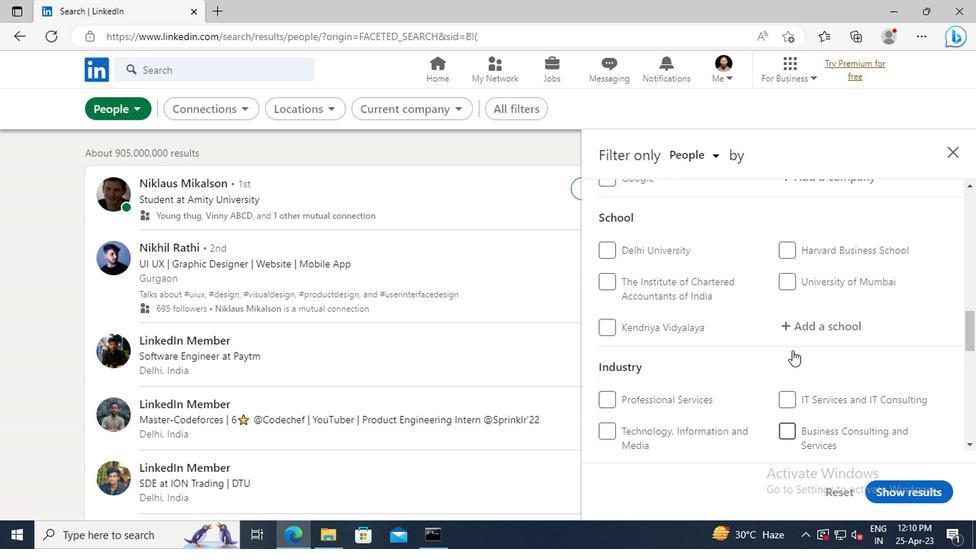 
Action: Mouse scrolled (789, 352) with delta (0, 1)
Screenshot: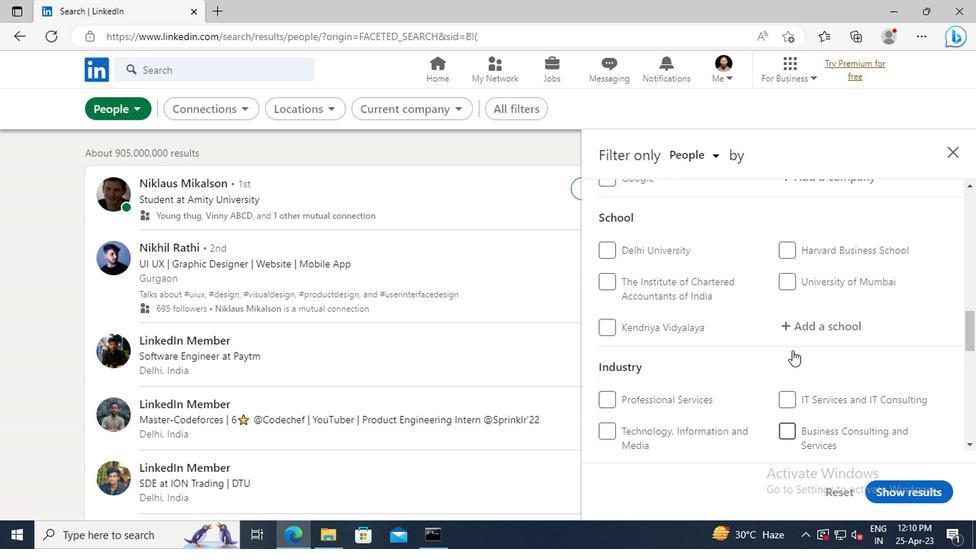 
Action: Mouse scrolled (789, 352) with delta (0, 1)
Screenshot: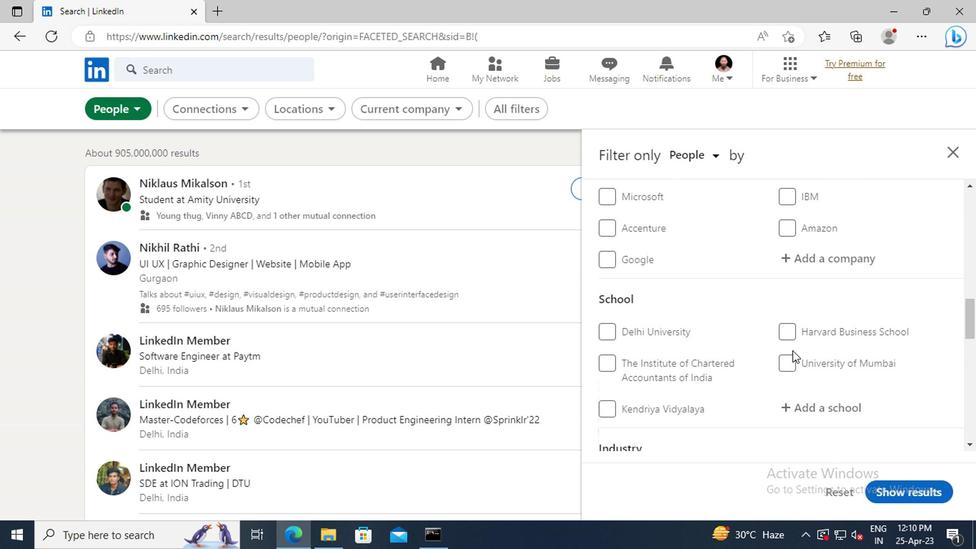 
Action: Mouse scrolled (789, 352) with delta (0, 1)
Screenshot: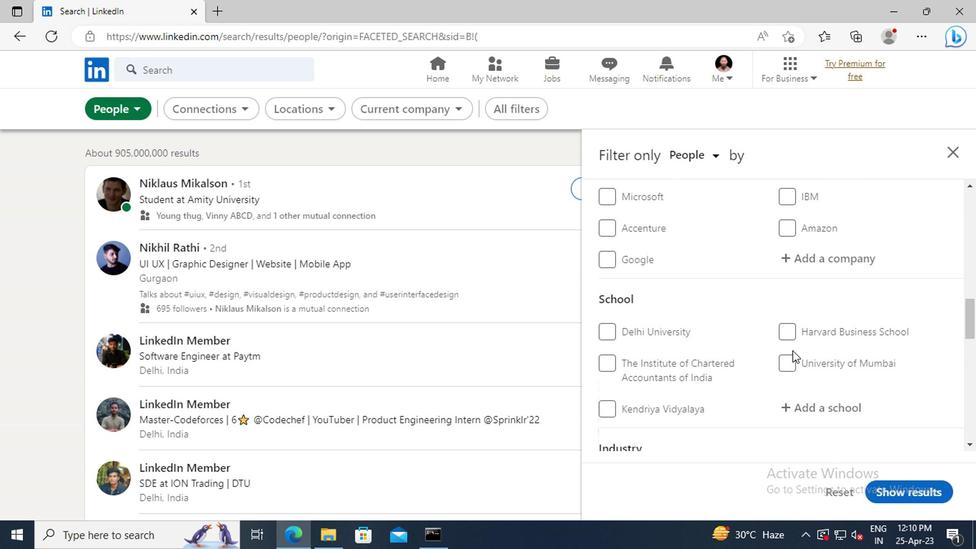 
Action: Mouse scrolled (789, 352) with delta (0, 1)
Screenshot: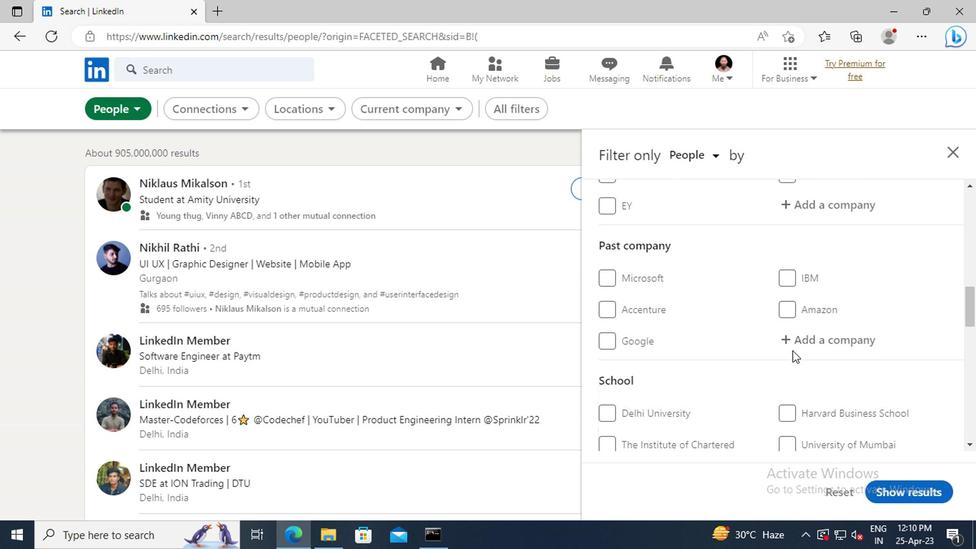 
Action: Mouse scrolled (789, 352) with delta (0, 1)
Screenshot: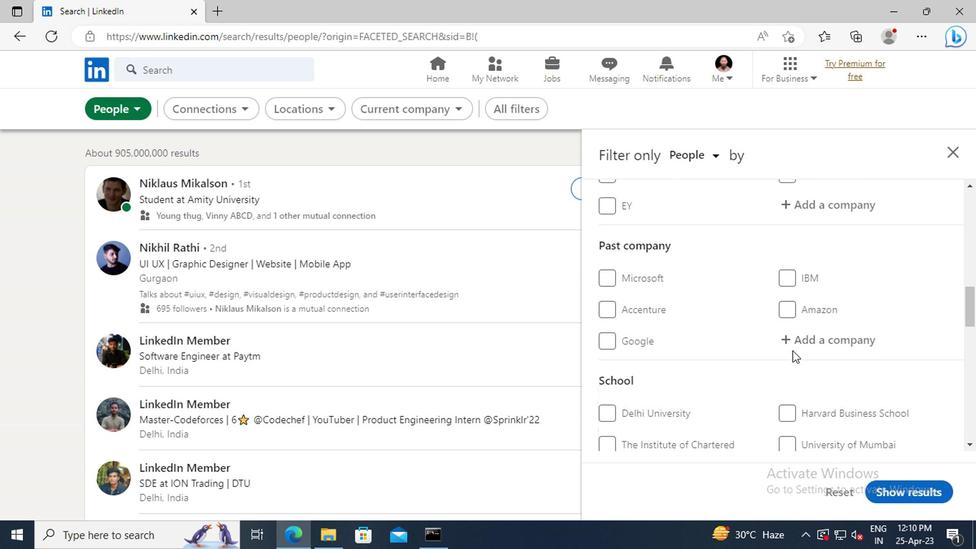 
Action: Mouse scrolled (789, 352) with delta (0, 1)
Screenshot: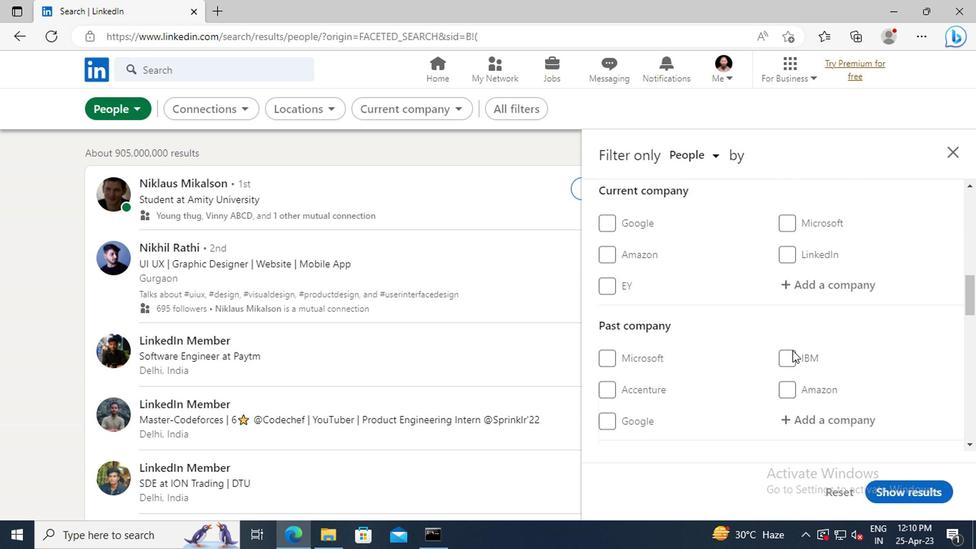 
Action: Mouse moved to (803, 329)
Screenshot: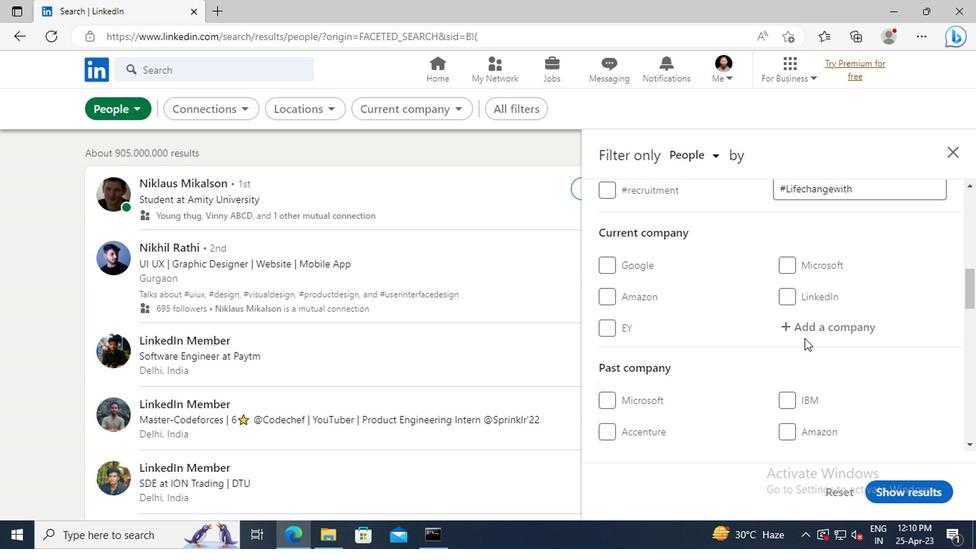 
Action: Mouse pressed left at (803, 329)
Screenshot: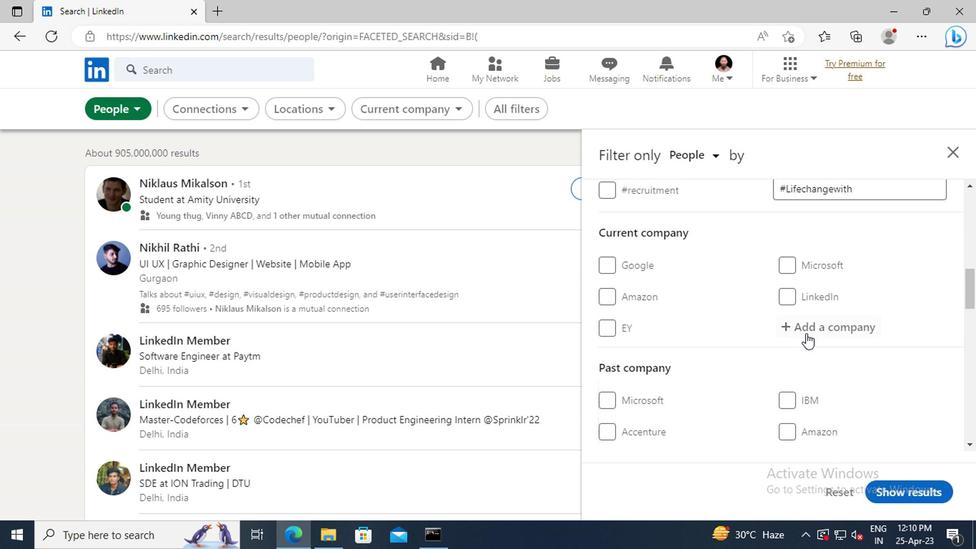 
Action: Mouse moved to (803, 329)
Screenshot: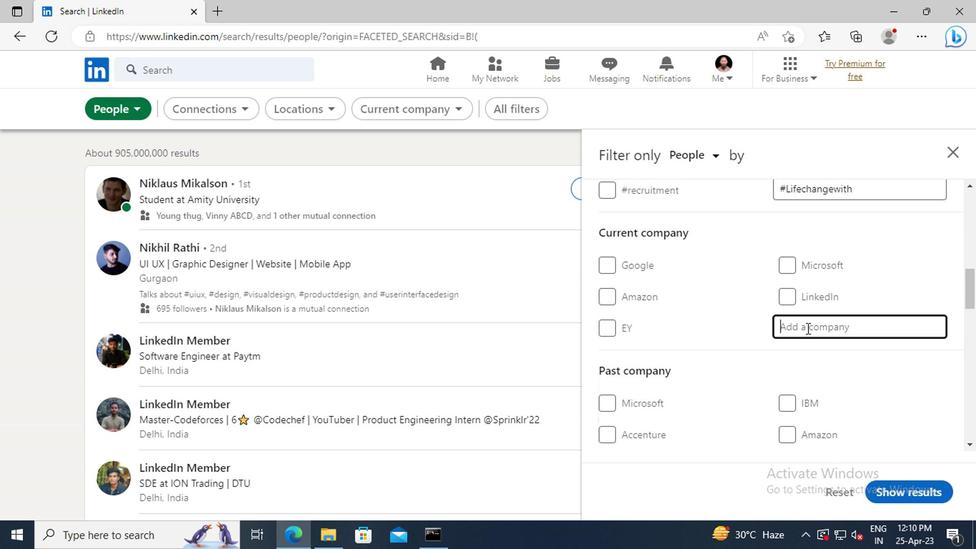 
Action: Key pressed <Key.shift>MAHINDRA<Key.space><Key.shift>LAST<Key.space><Key.shift>MILE<Key.space><Key.shift>MOBILITY
Screenshot: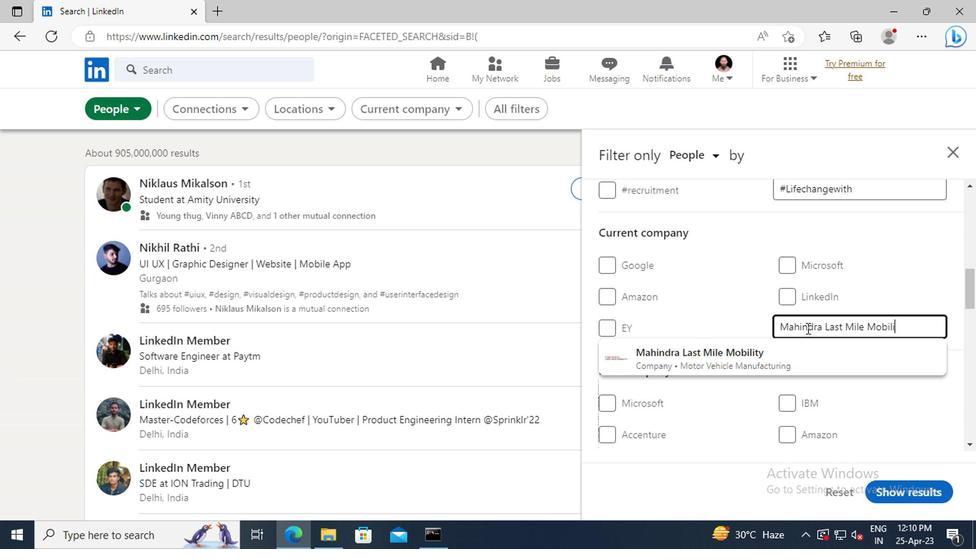 
Action: Mouse moved to (788, 352)
Screenshot: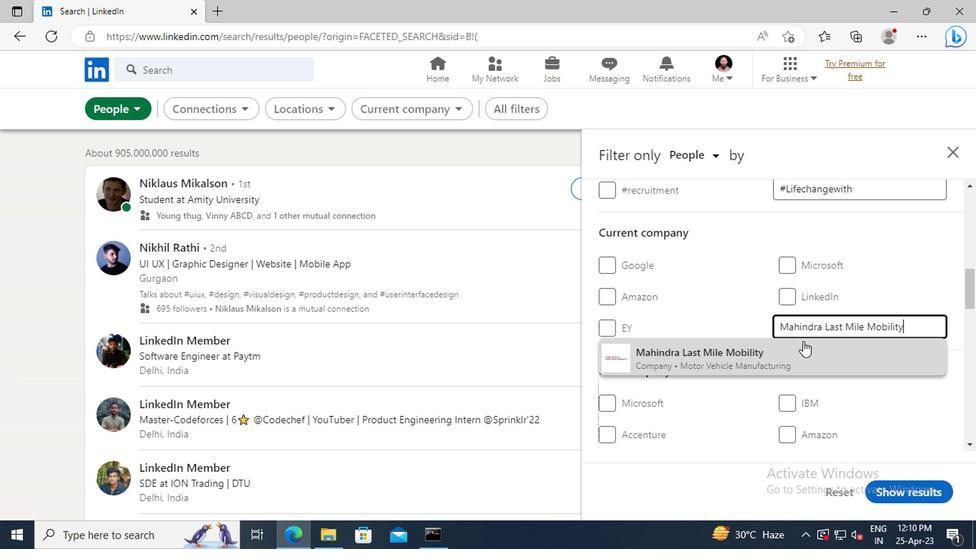 
Action: Mouse pressed left at (788, 352)
Screenshot: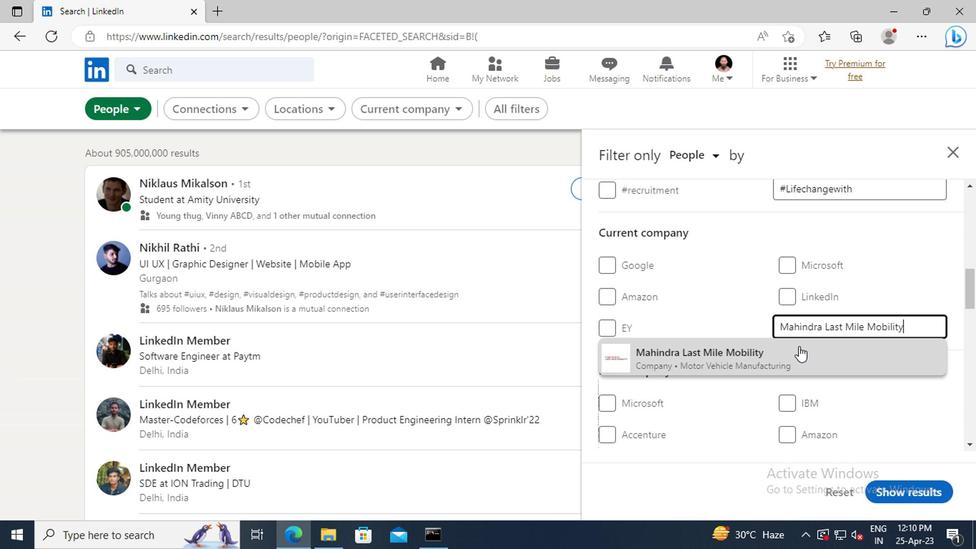
Action: Mouse moved to (768, 322)
Screenshot: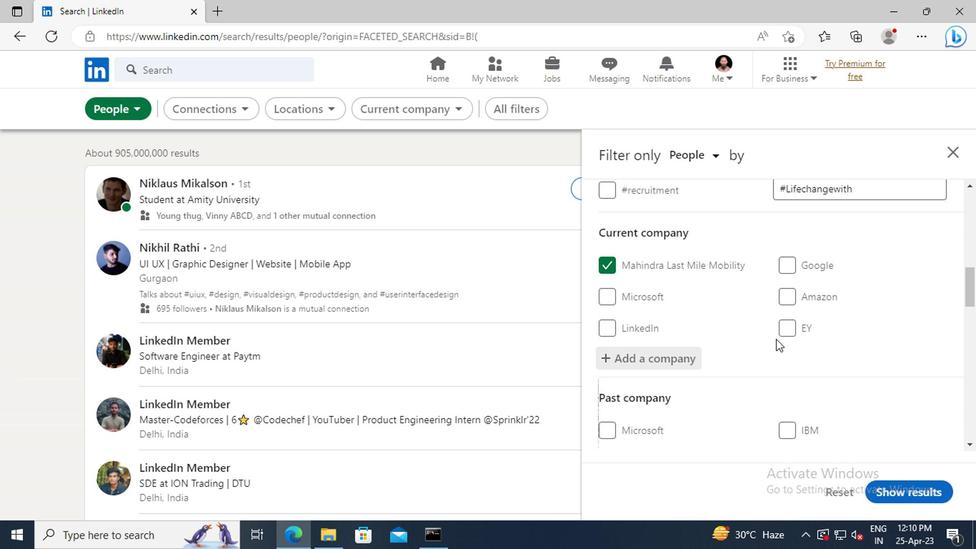 
Action: Mouse scrolled (768, 321) with delta (0, -1)
Screenshot: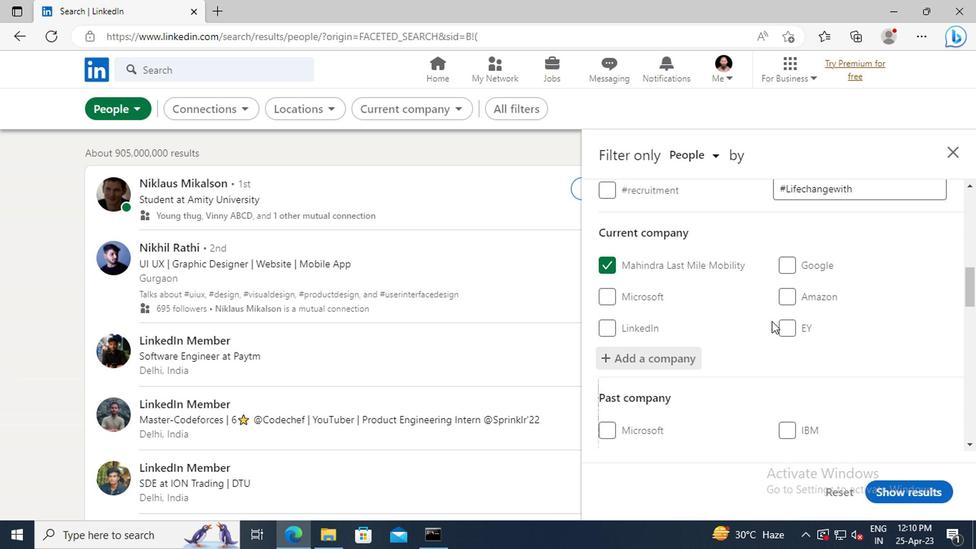 
Action: Mouse scrolled (768, 321) with delta (0, -1)
Screenshot: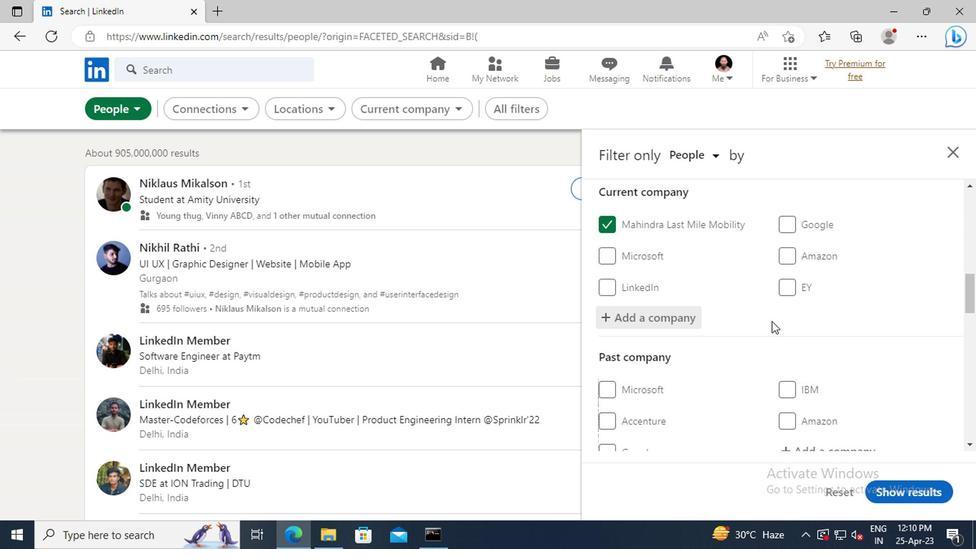 
Action: Mouse scrolled (768, 321) with delta (0, -1)
Screenshot: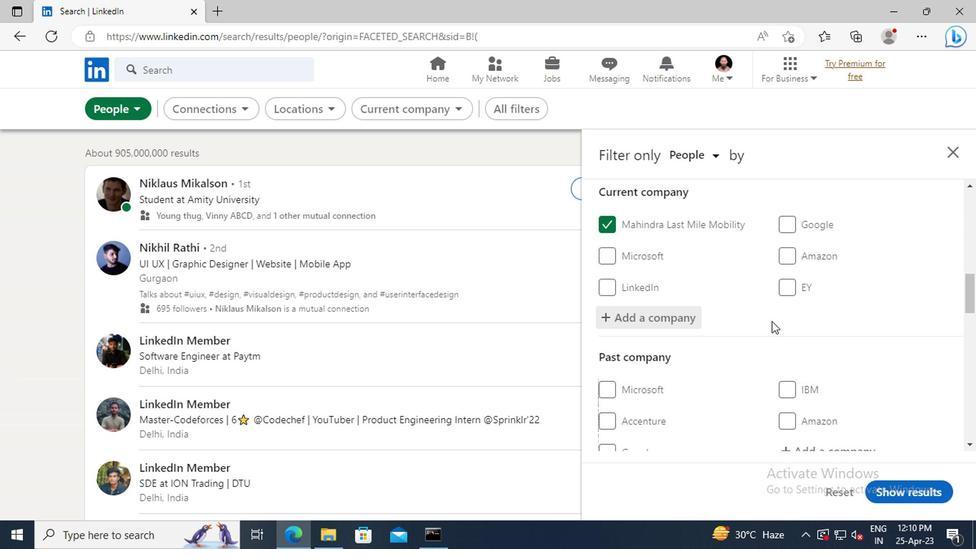 
Action: Mouse scrolled (768, 321) with delta (0, -1)
Screenshot: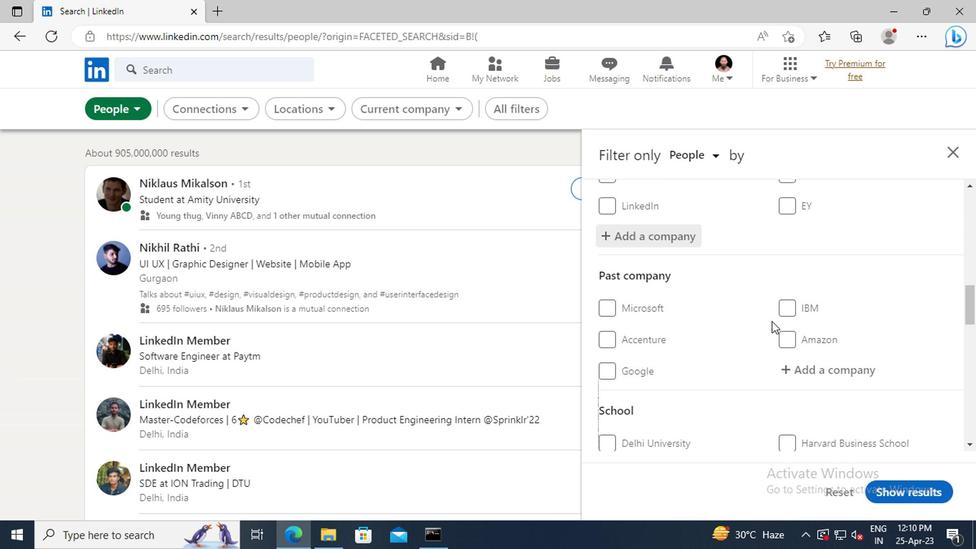 
Action: Mouse scrolled (768, 321) with delta (0, -1)
Screenshot: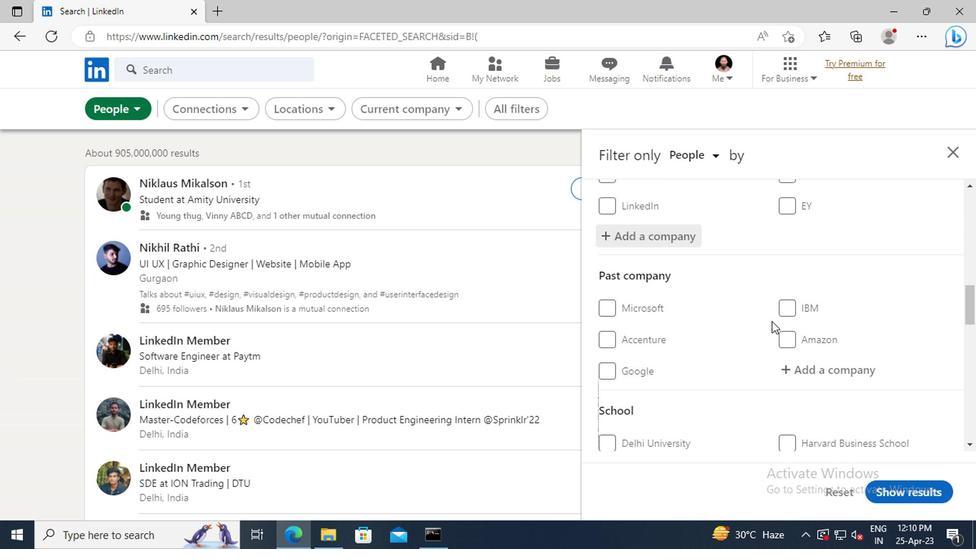 
Action: Mouse scrolled (768, 321) with delta (0, -1)
Screenshot: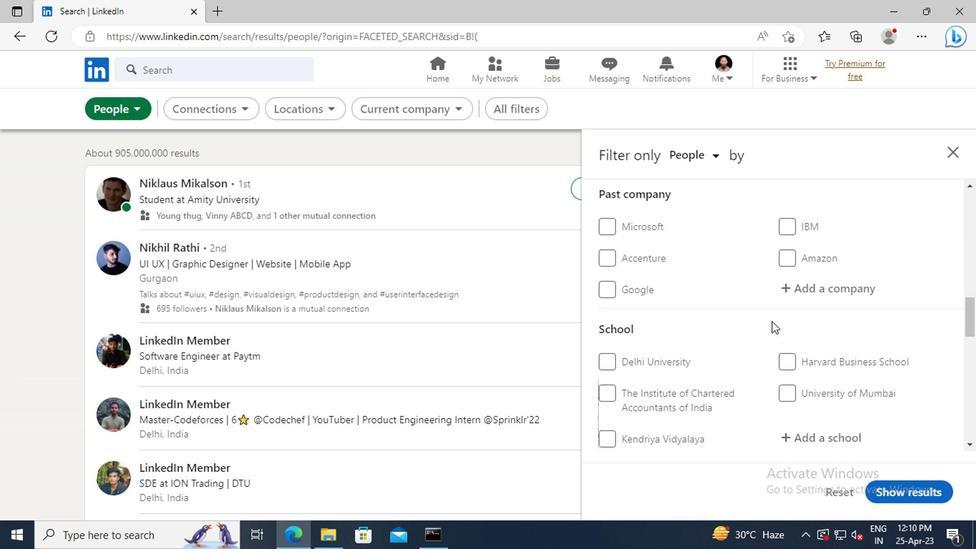 
Action: Mouse scrolled (768, 321) with delta (0, -1)
Screenshot: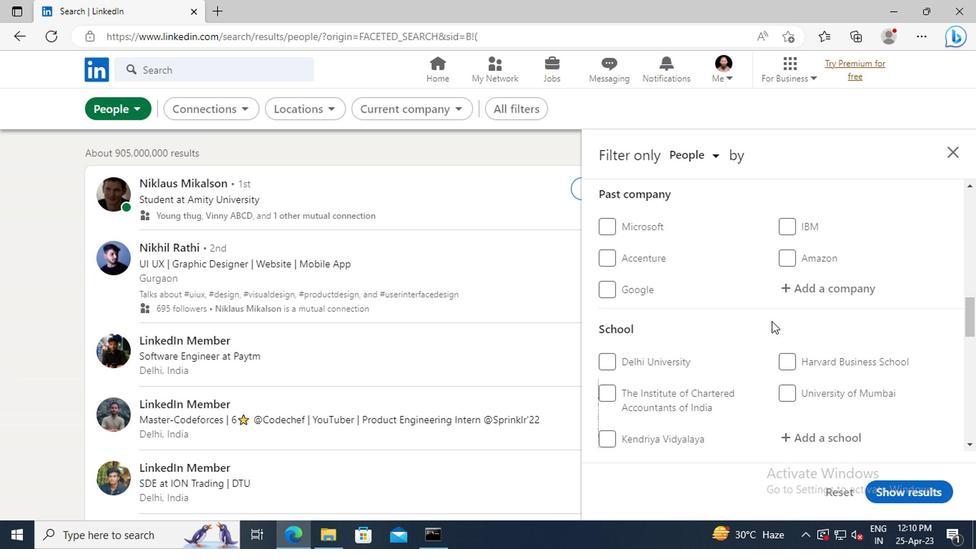 
Action: Mouse moved to (768, 321)
Screenshot: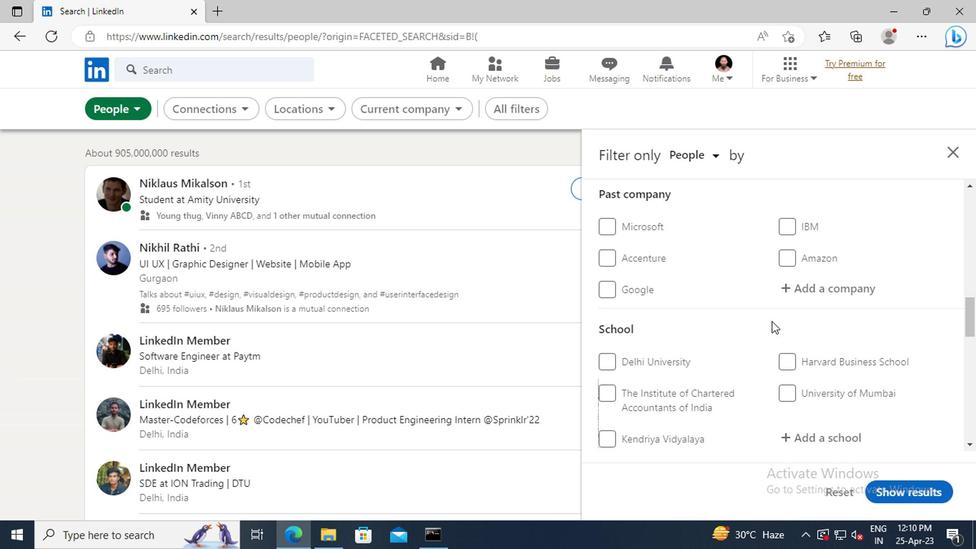 
Action: Mouse scrolled (768, 321) with delta (0, 0)
Screenshot: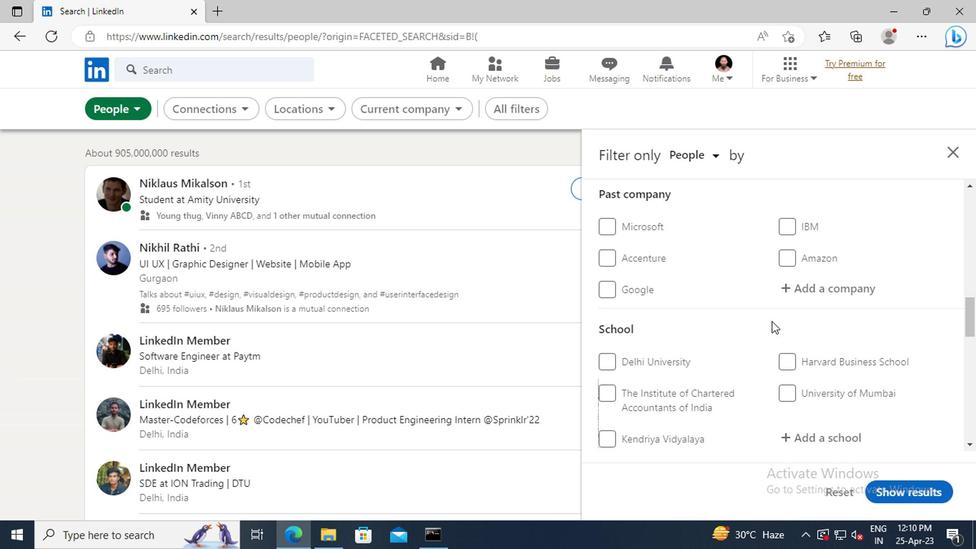 
Action: Mouse moved to (808, 318)
Screenshot: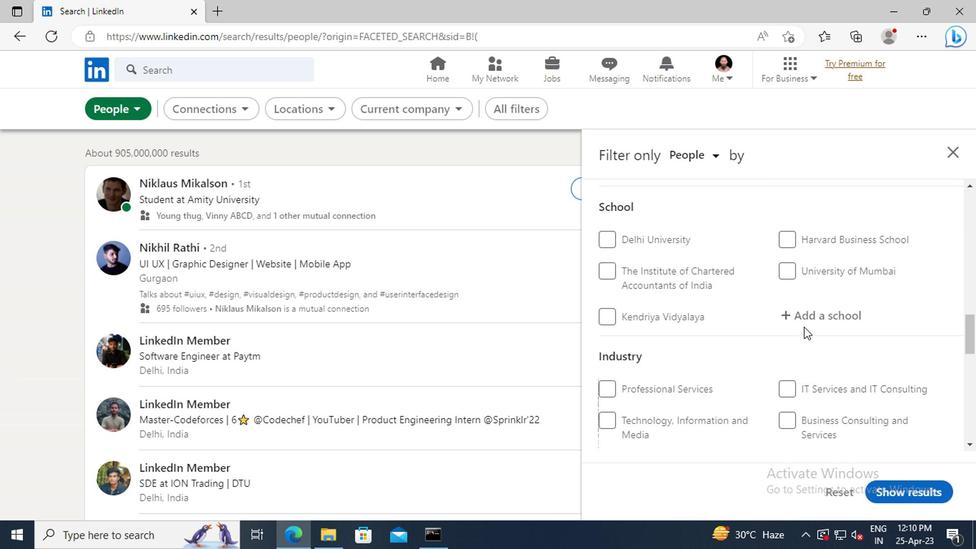 
Action: Mouse pressed left at (808, 318)
Screenshot: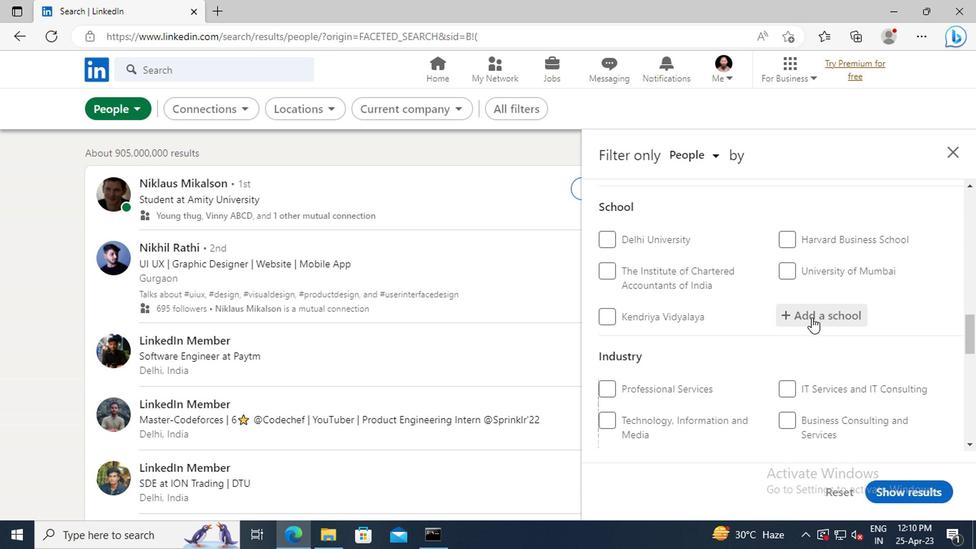 
Action: Key pressed <Key.shift>SIKKIM<Key.space><Key.shift>MANIPAL<Key.space><Key.shift>INSTITUTE<Key.space>OF<Key.space><Key.shift>TECHNOLOGY
Screenshot: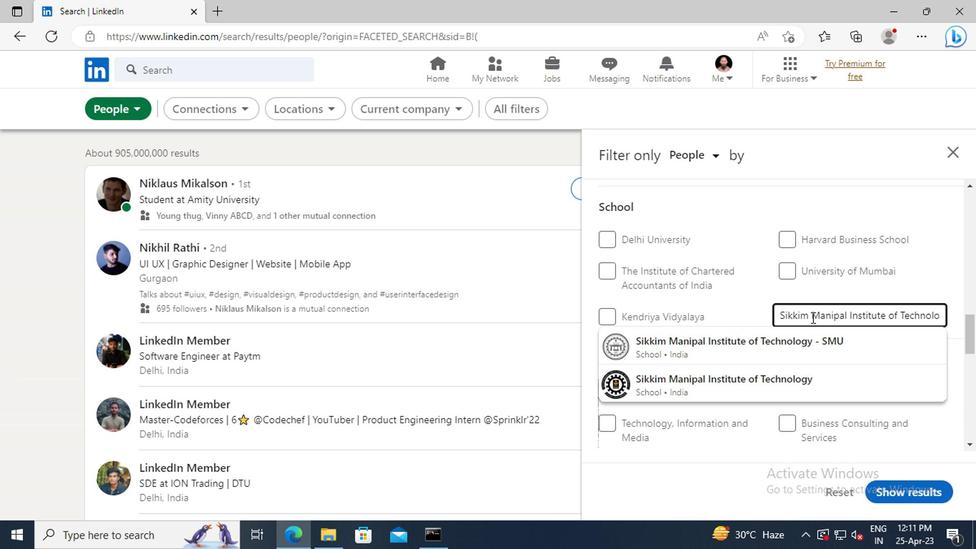 
Action: Mouse moved to (797, 376)
Screenshot: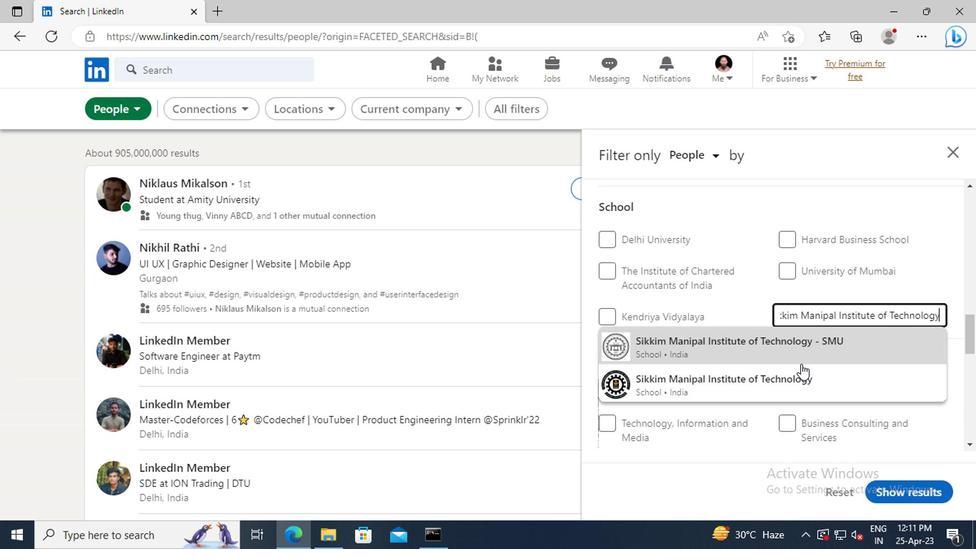 
Action: Mouse pressed left at (797, 376)
Screenshot: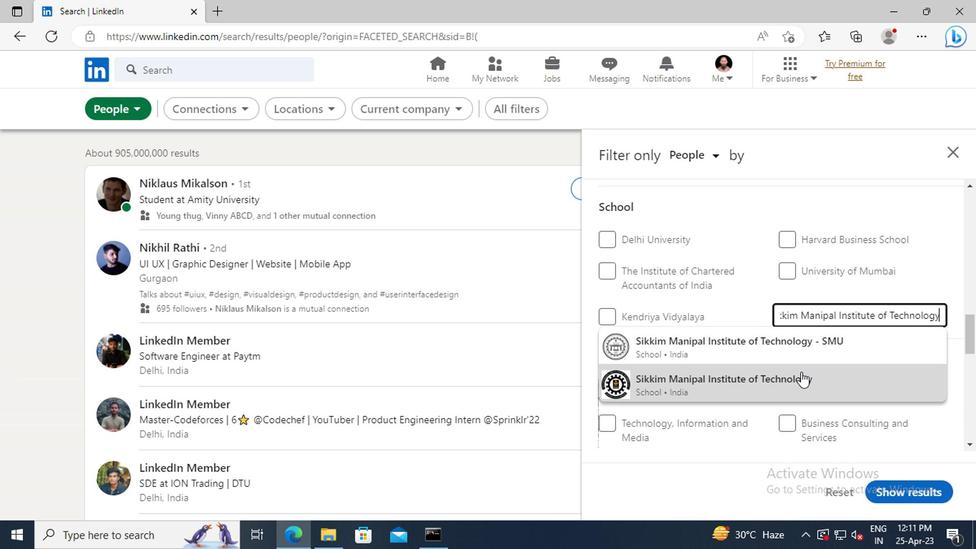 
Action: Mouse moved to (775, 307)
Screenshot: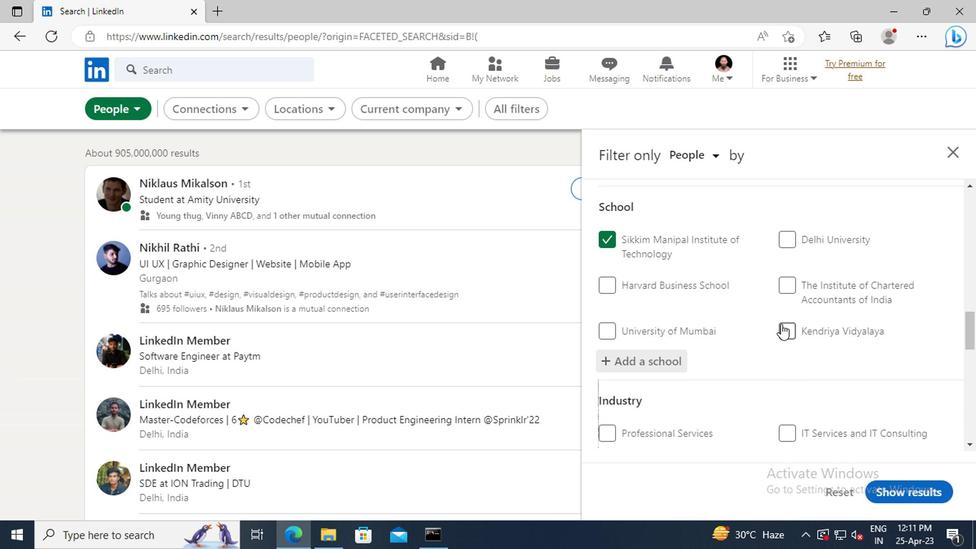 
Action: Mouse scrolled (775, 306) with delta (0, 0)
Screenshot: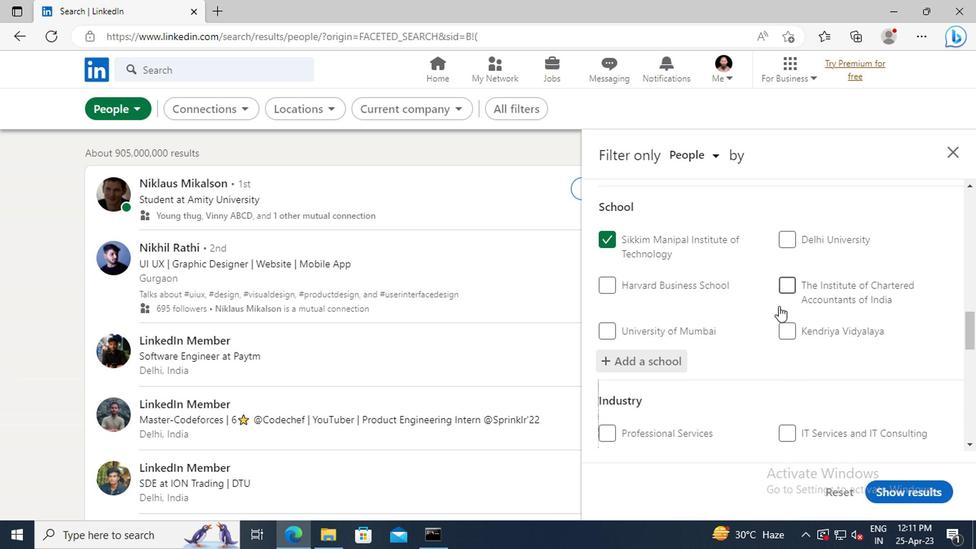 
Action: Mouse scrolled (775, 306) with delta (0, 0)
Screenshot: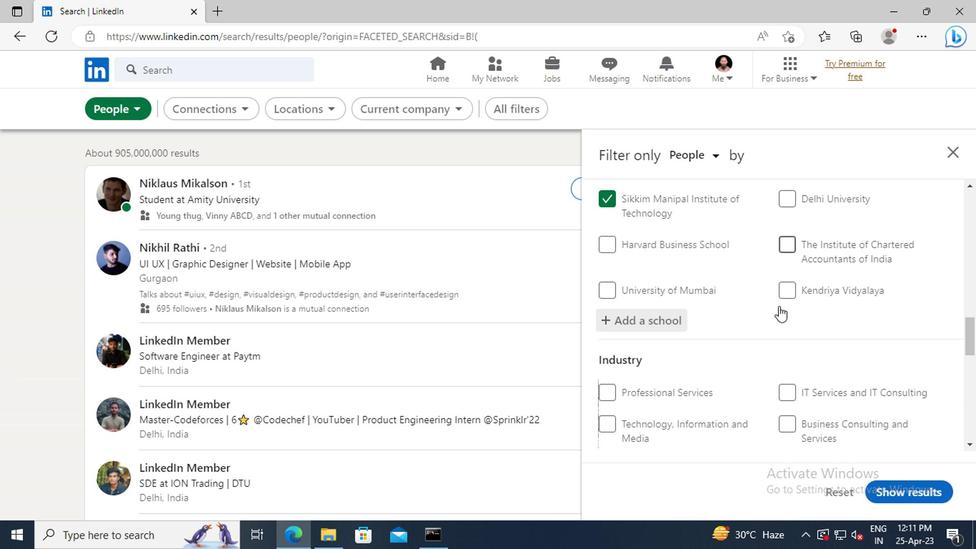 
Action: Mouse scrolled (775, 306) with delta (0, 0)
Screenshot: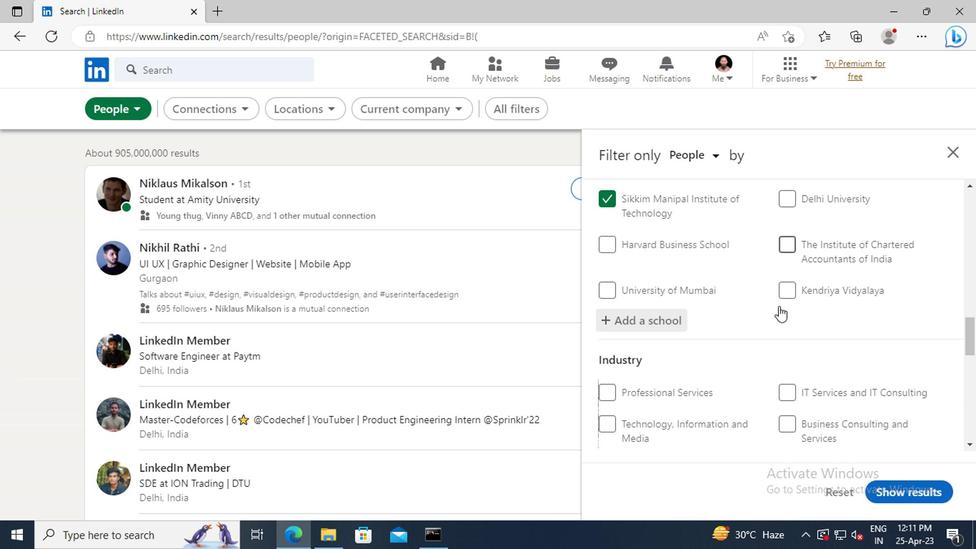 
Action: Mouse scrolled (775, 306) with delta (0, 0)
Screenshot: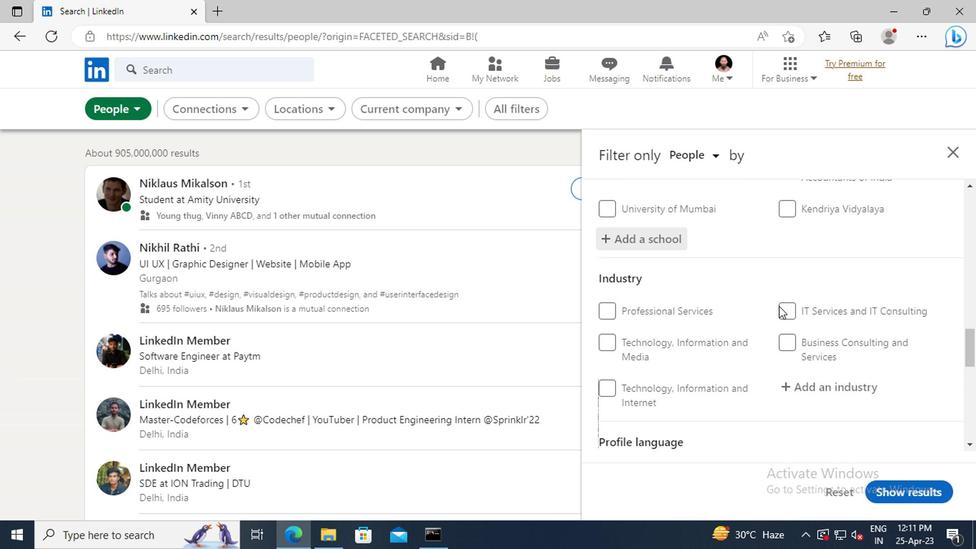 
Action: Mouse scrolled (775, 306) with delta (0, 0)
Screenshot: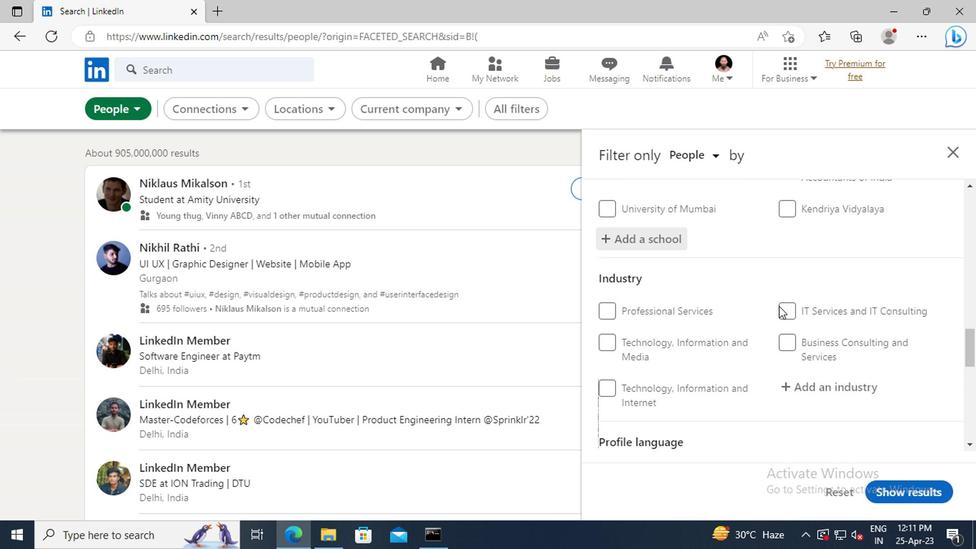 
Action: Mouse moved to (806, 308)
Screenshot: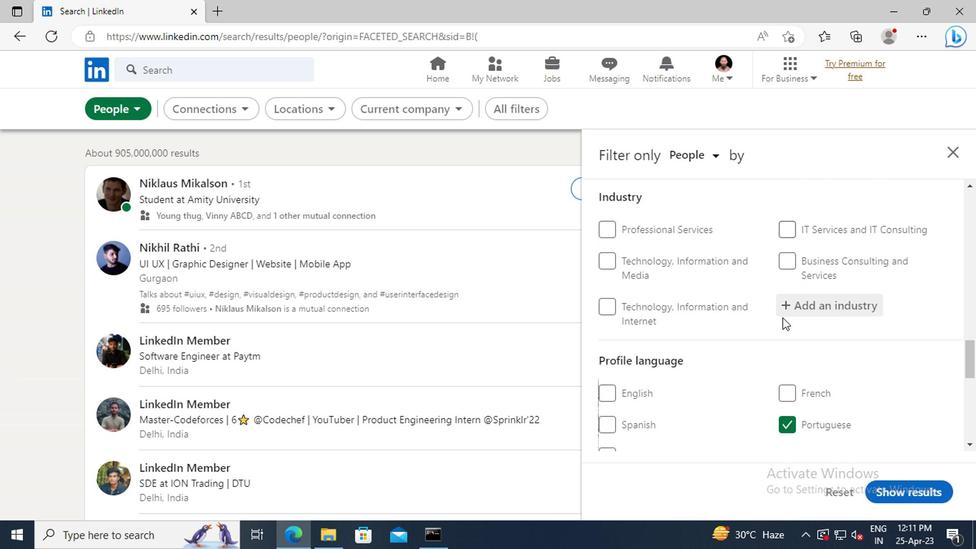 
Action: Mouse pressed left at (806, 308)
Screenshot: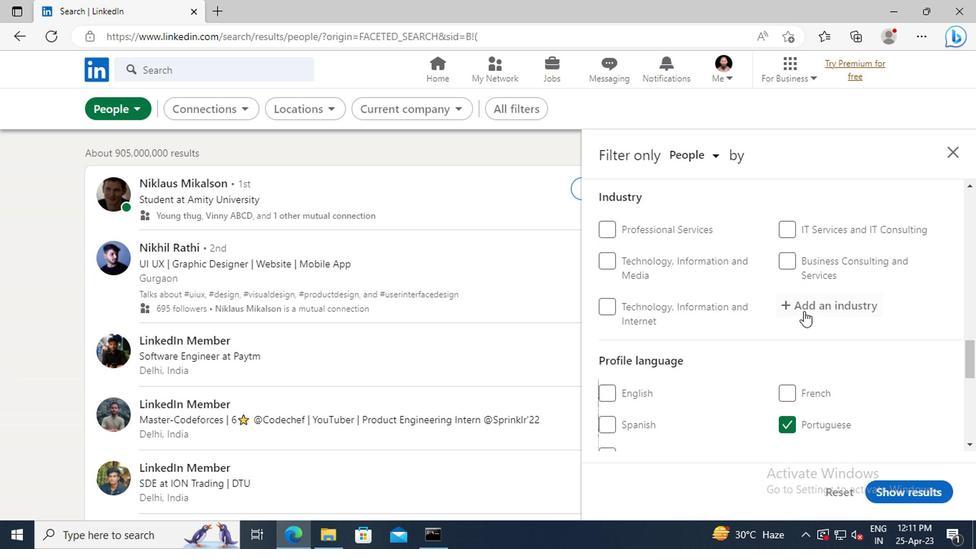 
Action: Key pressed <Key.shift>PROFESSIONAL<Key.space><Key.shift>ORGANIZATIONS
Screenshot: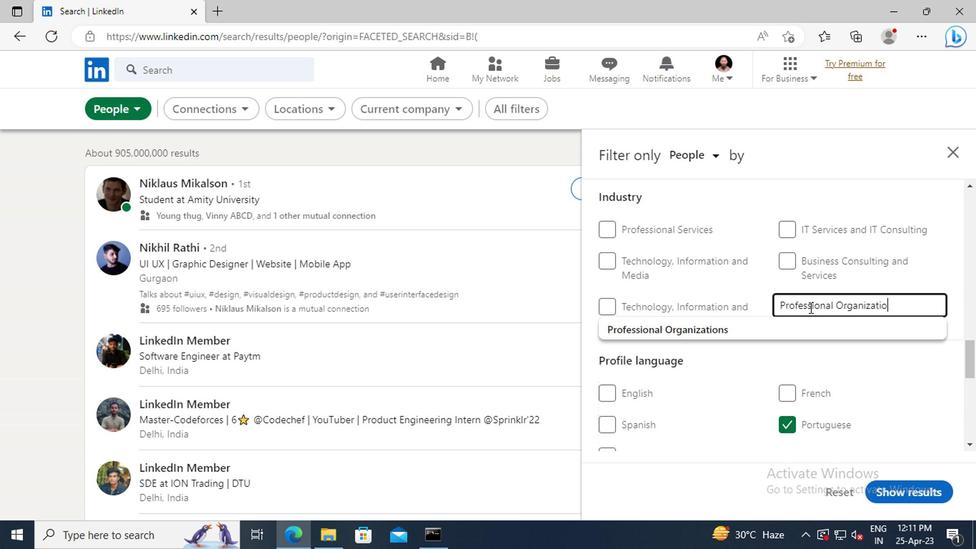
Action: Mouse moved to (752, 330)
Screenshot: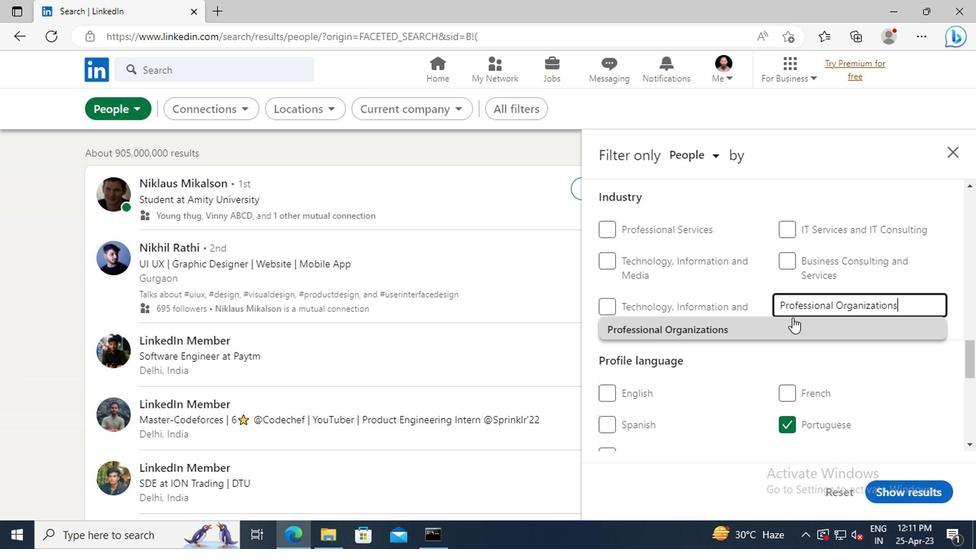 
Action: Mouse pressed left at (752, 330)
Screenshot: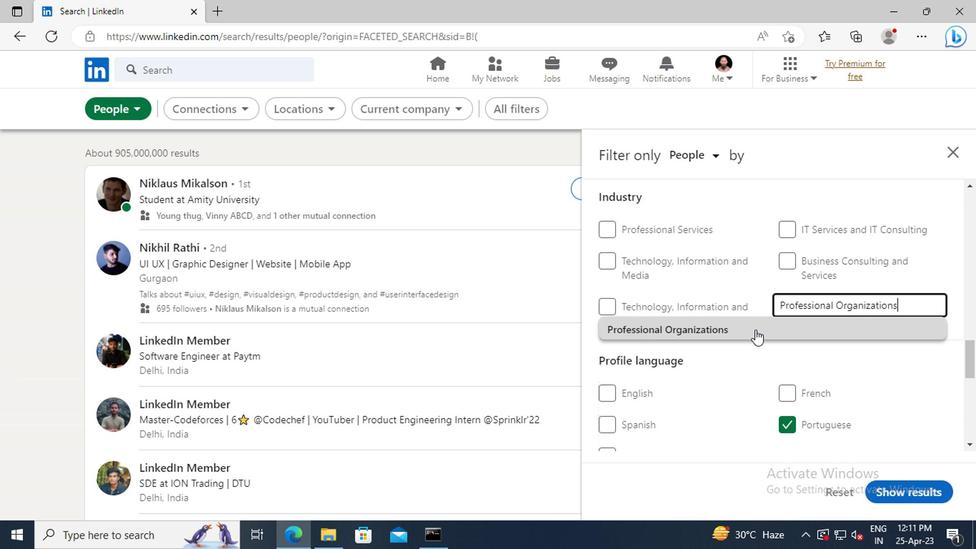 
Action: Mouse scrolled (752, 330) with delta (0, 0)
Screenshot: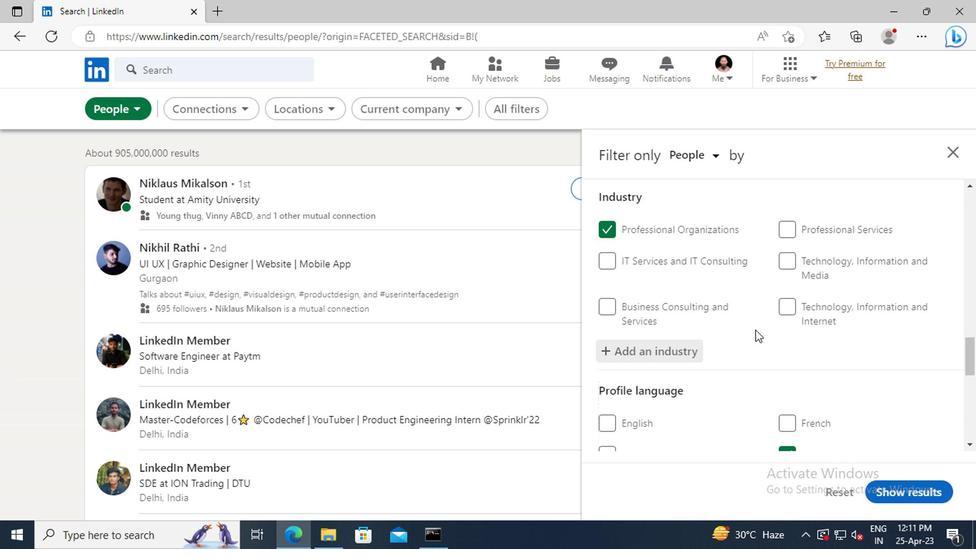 
Action: Mouse scrolled (752, 330) with delta (0, 0)
Screenshot: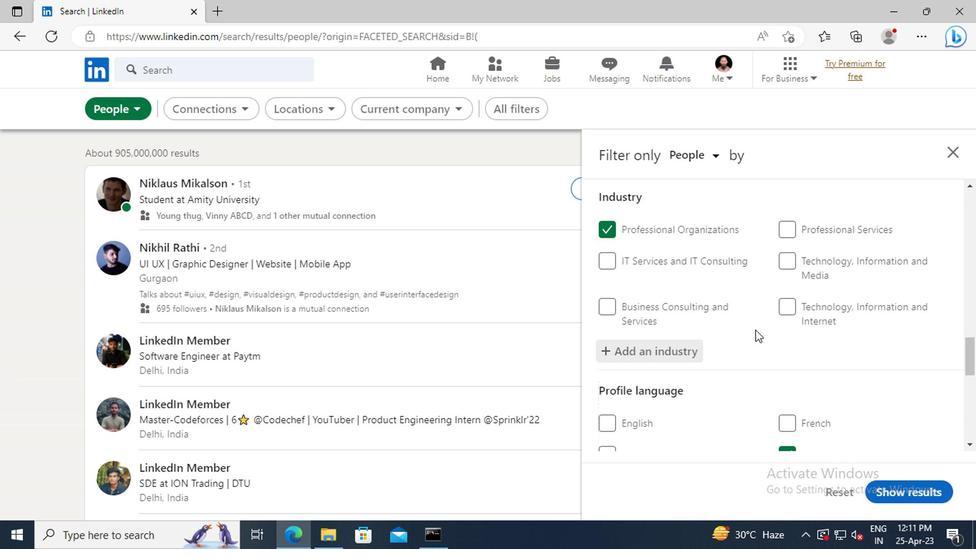 
Action: Mouse scrolled (752, 330) with delta (0, 0)
Screenshot: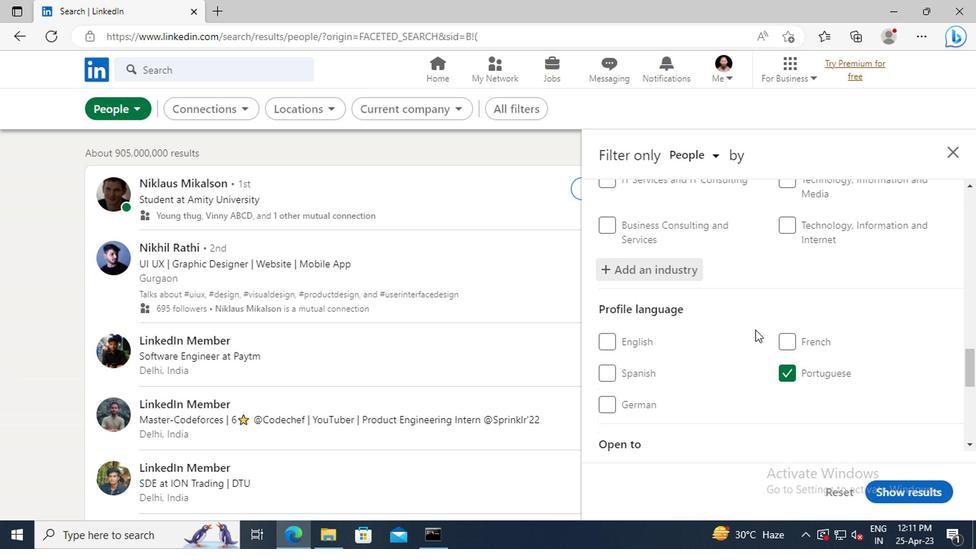 
Action: Mouse scrolled (752, 330) with delta (0, 0)
Screenshot: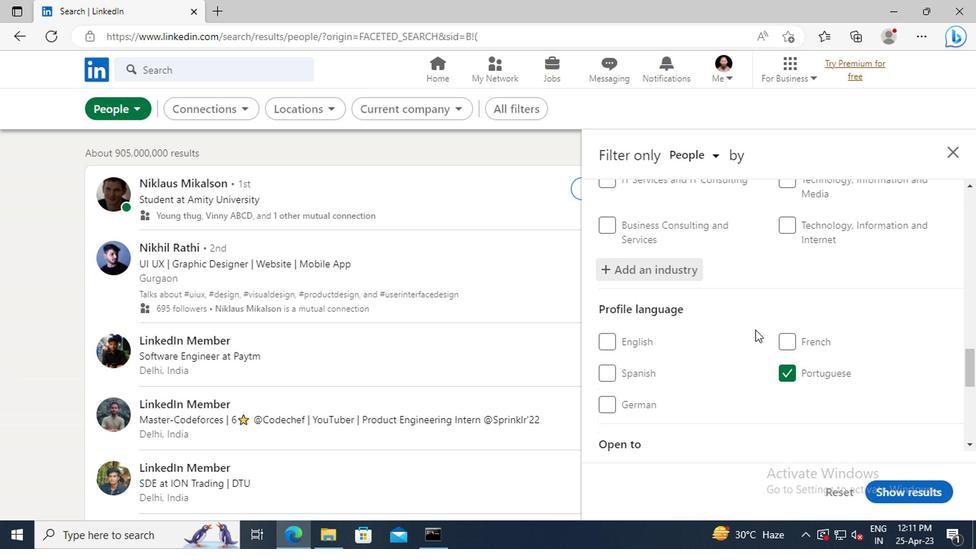 
Action: Mouse scrolled (752, 330) with delta (0, 0)
Screenshot: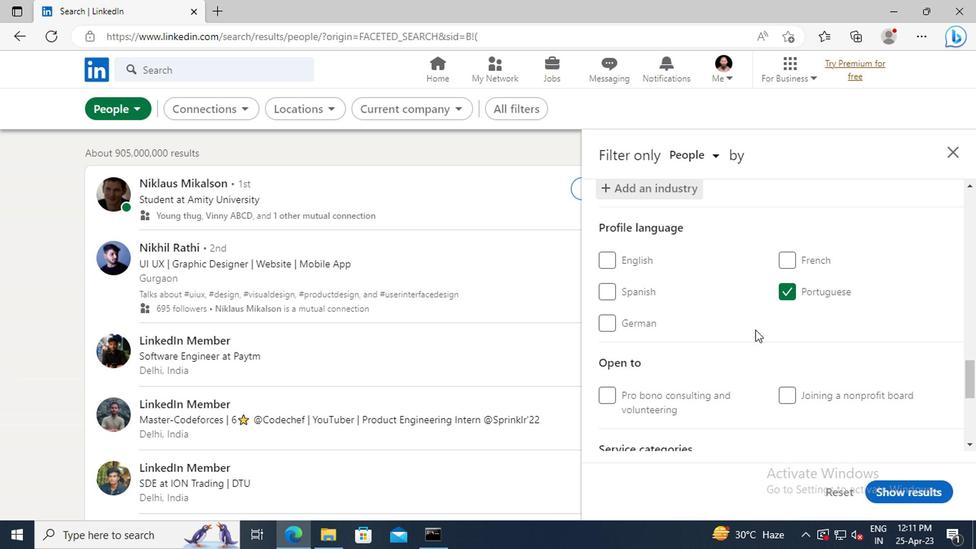 
Action: Mouse scrolled (752, 330) with delta (0, 0)
Screenshot: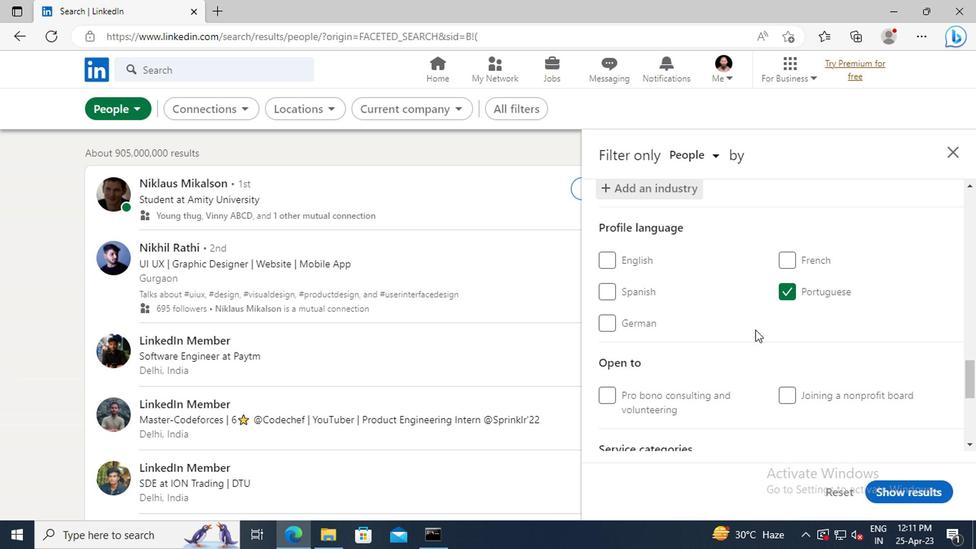 
Action: Mouse scrolled (752, 330) with delta (0, 0)
Screenshot: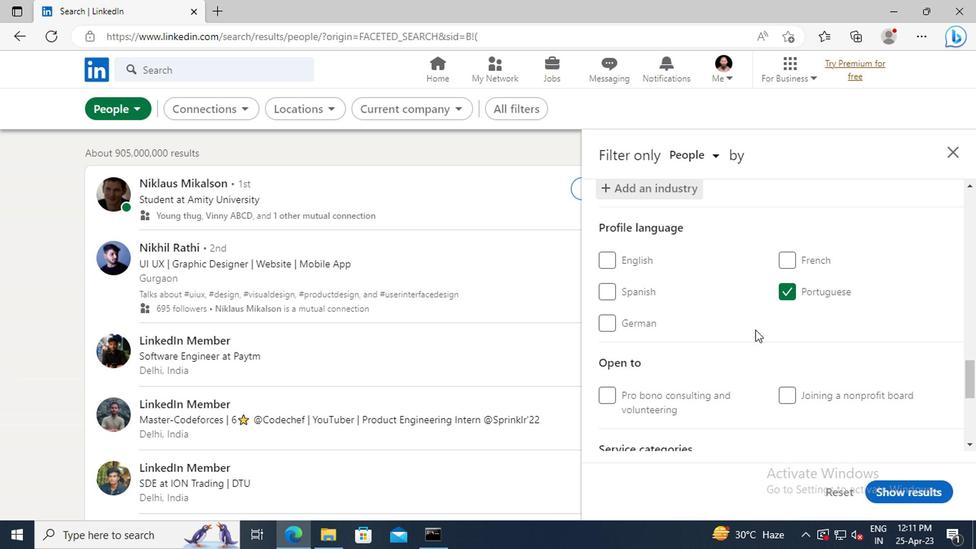 
Action: Mouse scrolled (752, 330) with delta (0, 0)
Screenshot: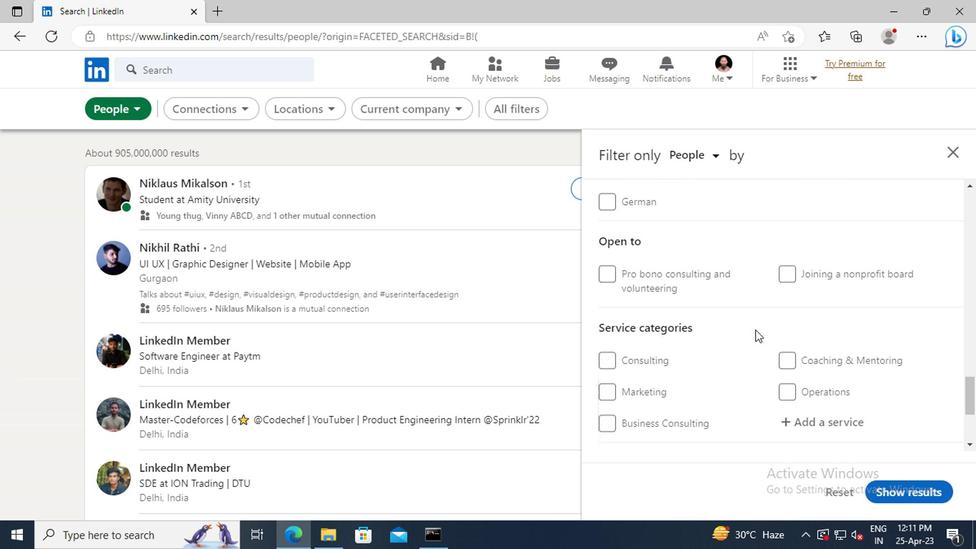 
Action: Mouse scrolled (752, 330) with delta (0, 0)
Screenshot: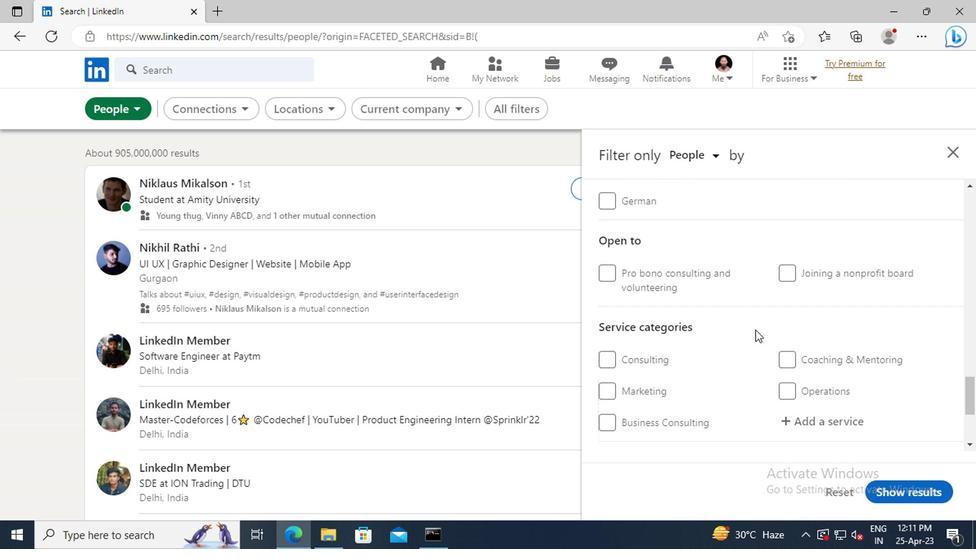 
Action: Mouse moved to (807, 342)
Screenshot: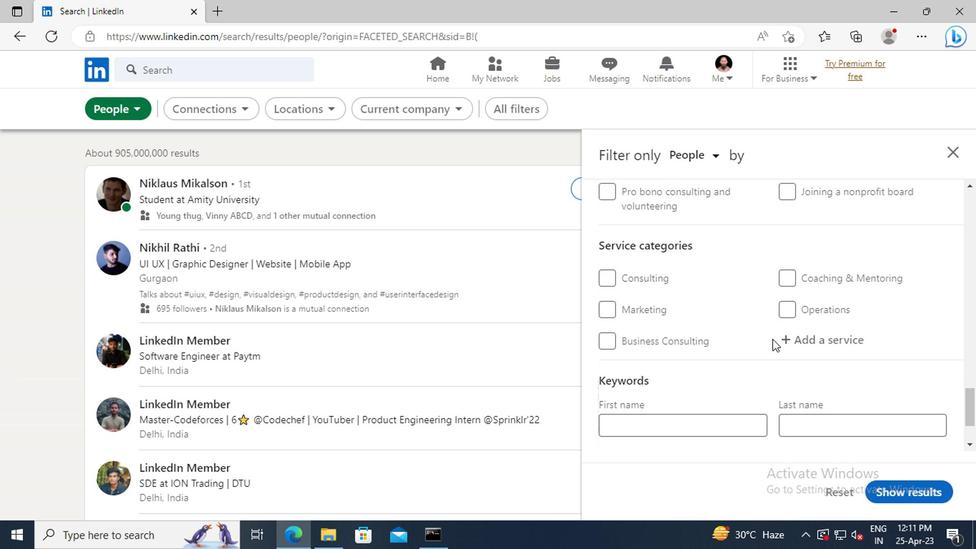 
Action: Mouse pressed left at (807, 342)
Screenshot: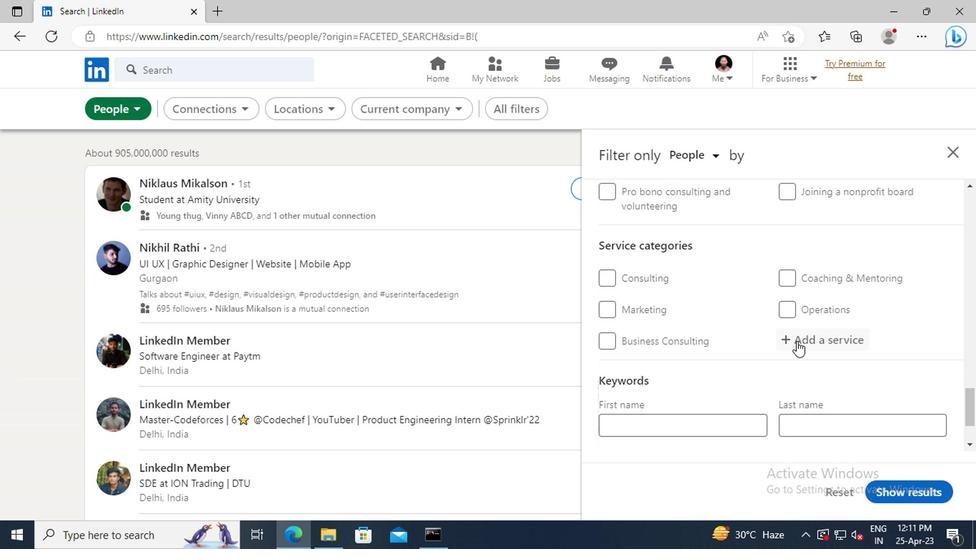 
Action: Key pressed <Key.shift>MARKET<Key.space><Key.shift><Key.shift><Key.shift>RESEARCH
Screenshot: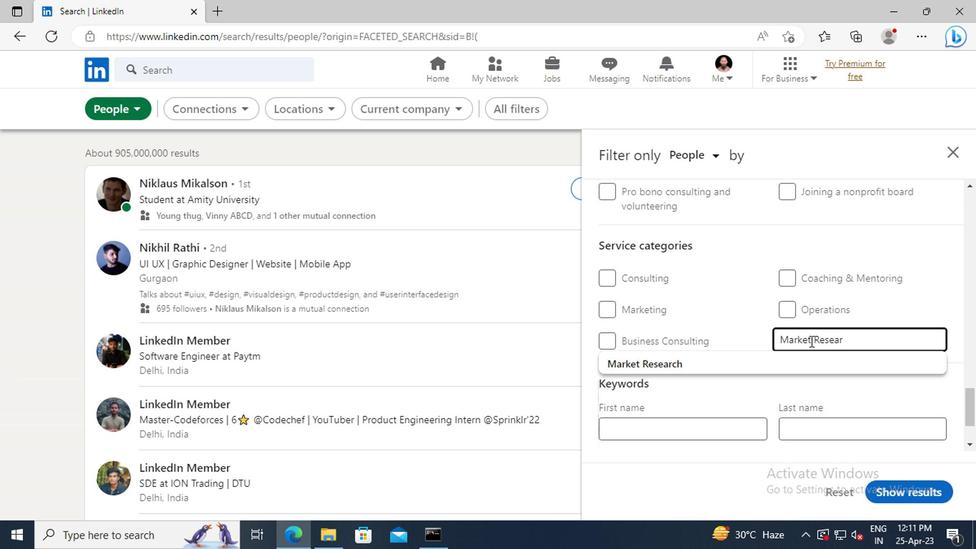 
Action: Mouse moved to (772, 365)
Screenshot: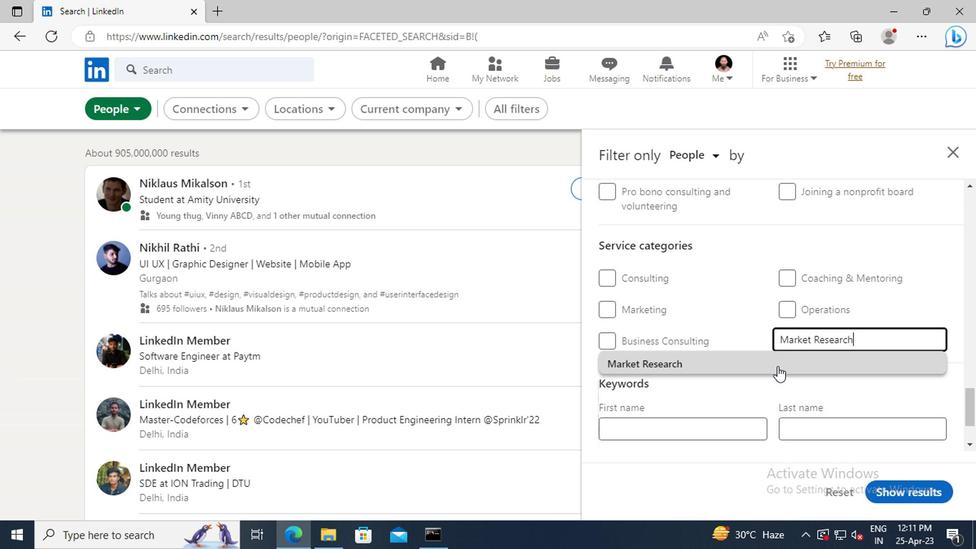 
Action: Mouse pressed left at (772, 365)
Screenshot: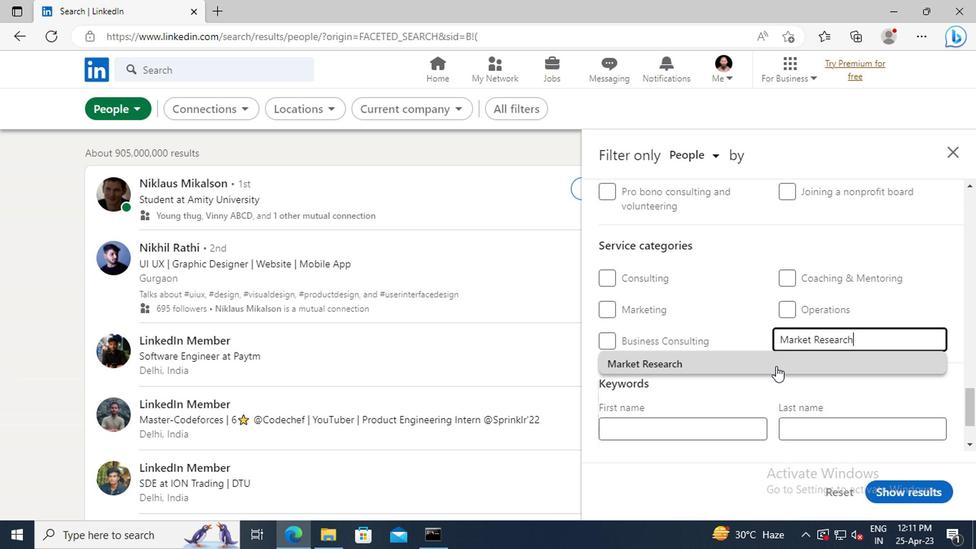 
Action: Mouse moved to (776, 293)
Screenshot: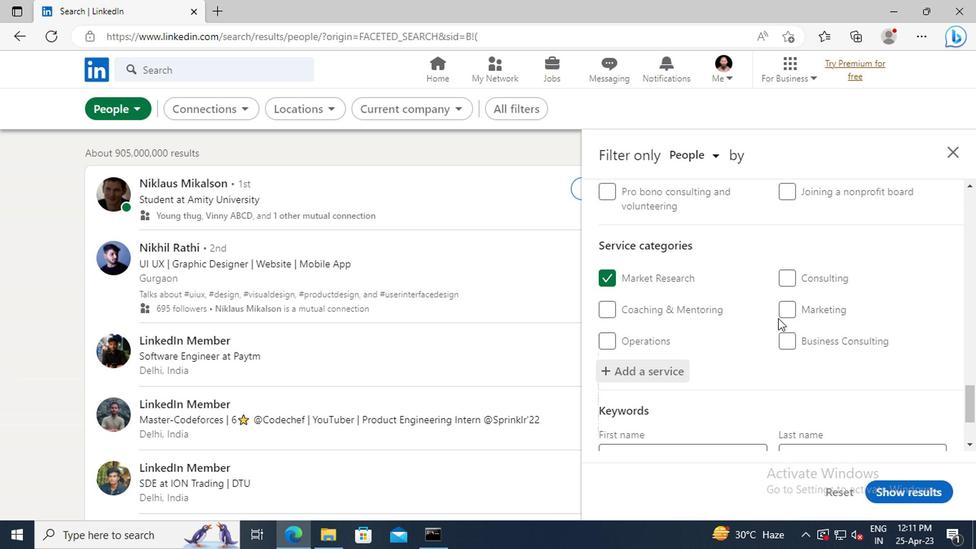 
Action: Mouse scrolled (776, 292) with delta (0, -1)
Screenshot: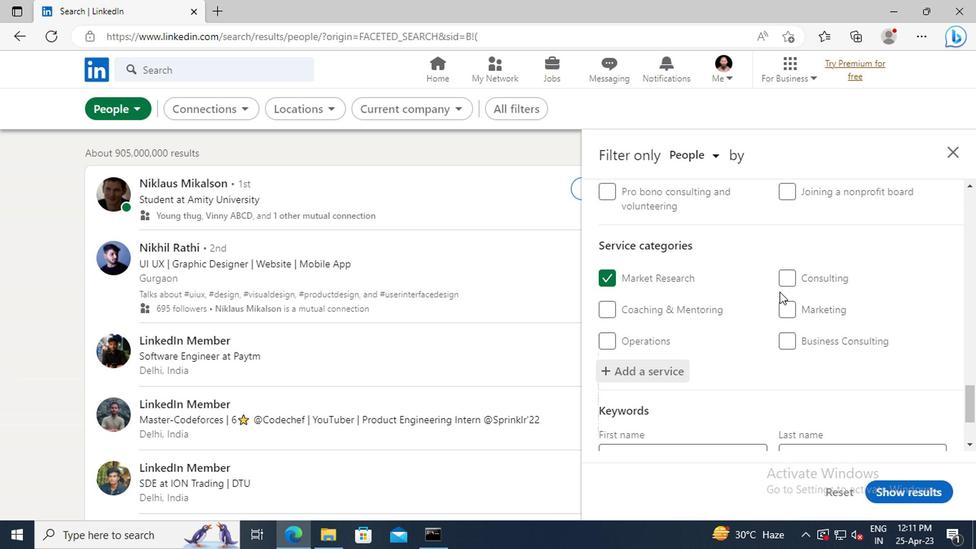 
Action: Mouse scrolled (776, 292) with delta (0, -1)
Screenshot: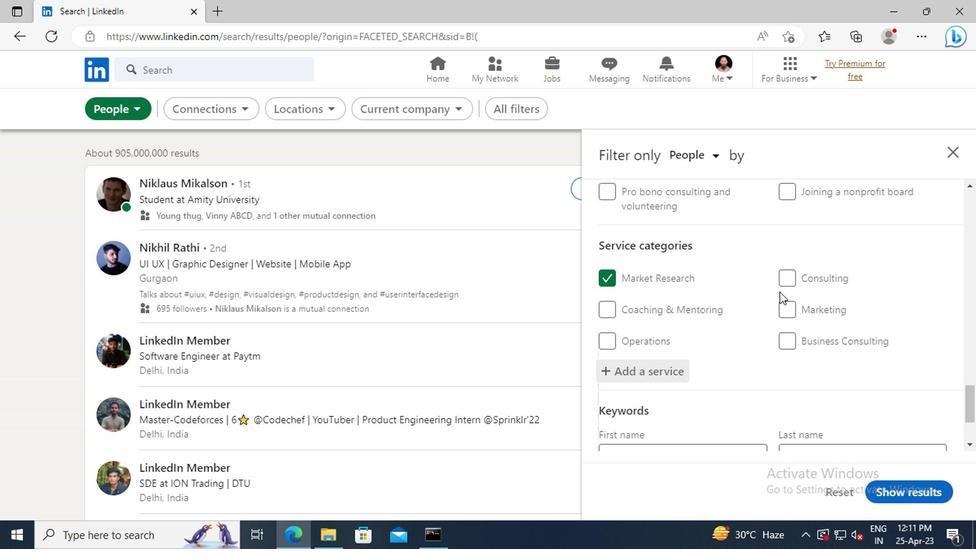 
Action: Mouse scrolled (776, 292) with delta (0, -1)
Screenshot: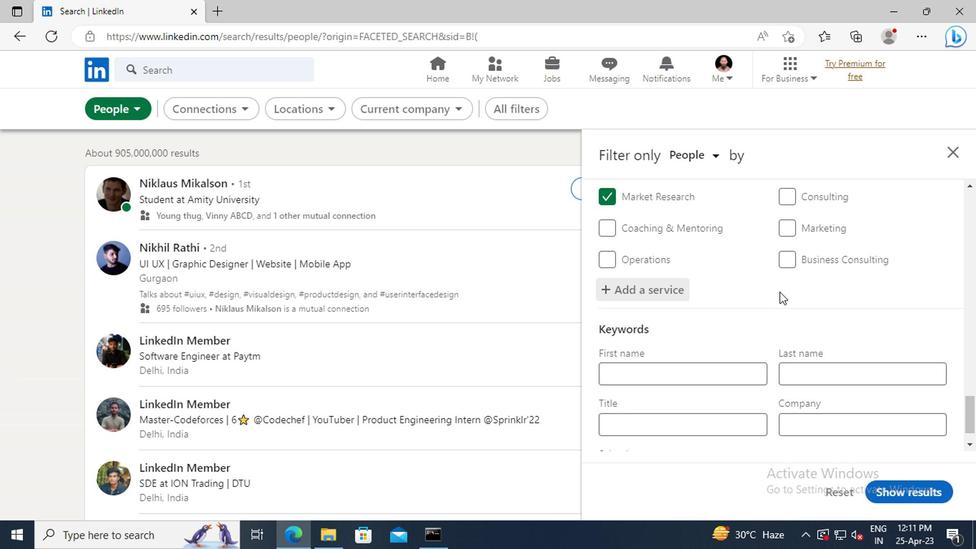 
Action: Mouse scrolled (776, 292) with delta (0, -1)
Screenshot: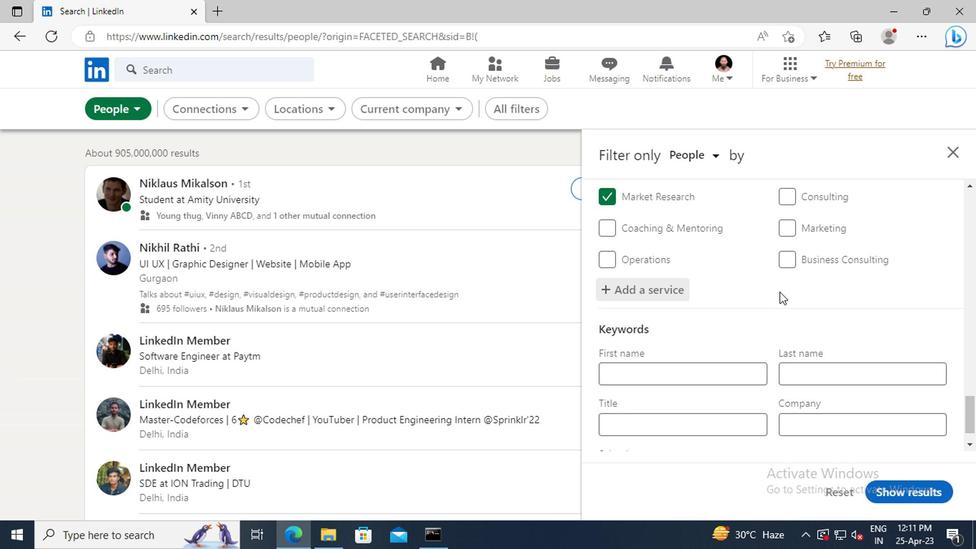 
Action: Mouse moved to (701, 393)
Screenshot: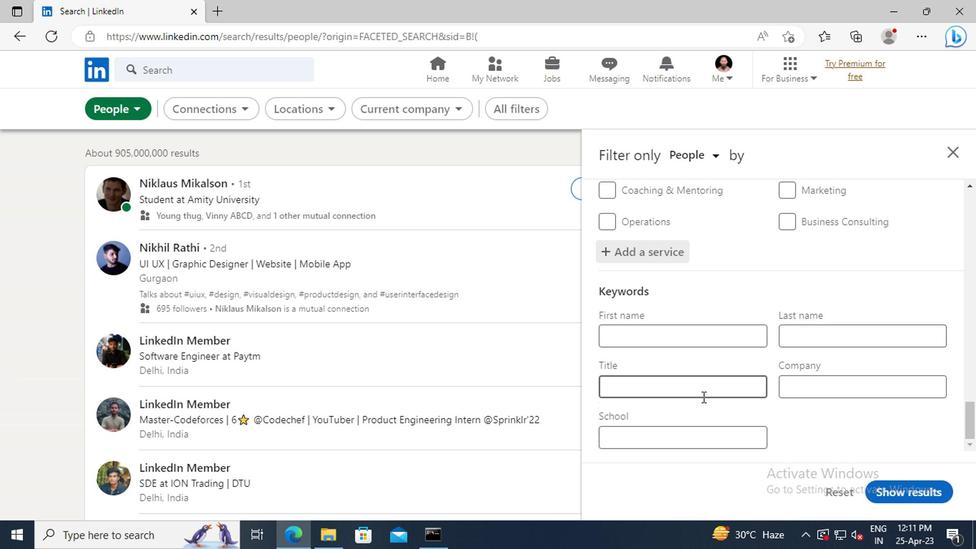 
Action: Mouse pressed left at (701, 393)
Screenshot: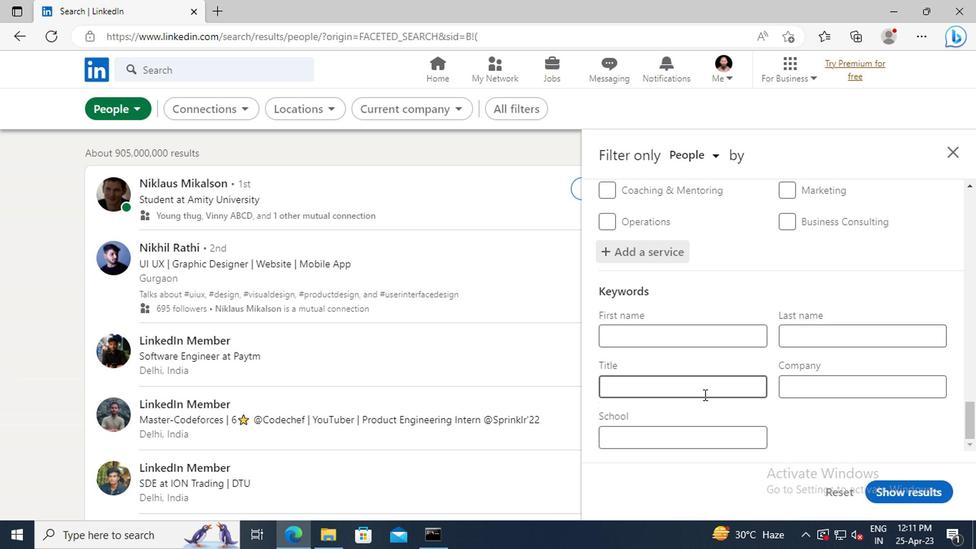 
Action: Key pressed <Key.shift>OFFICE<Key.space><Key.shift>MANAGER
Screenshot: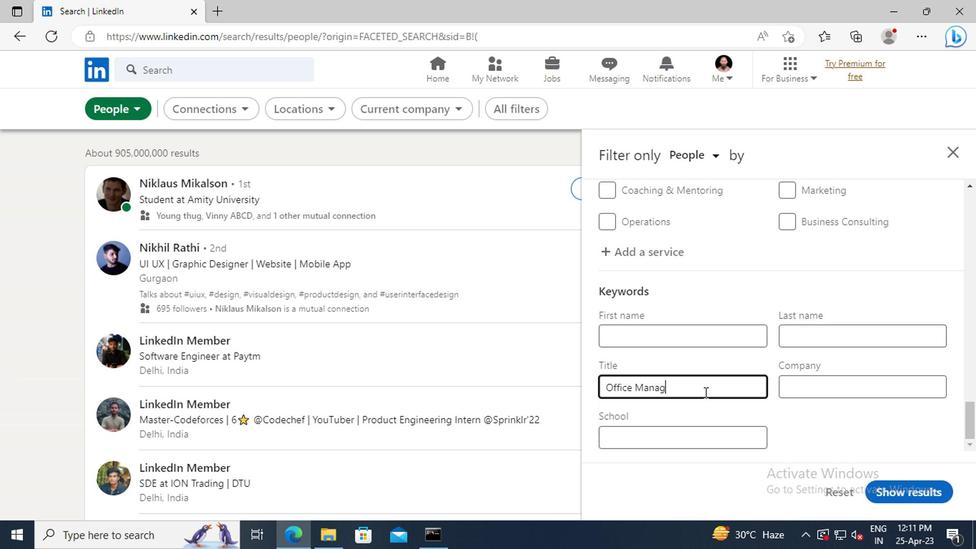 
Action: Mouse moved to (889, 490)
Screenshot: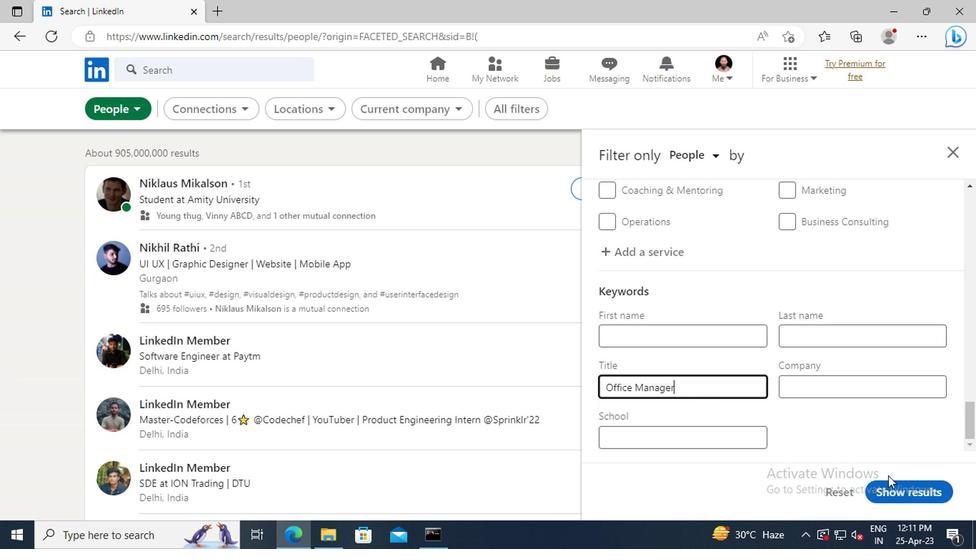 
Action: Mouse pressed left at (889, 490)
Screenshot: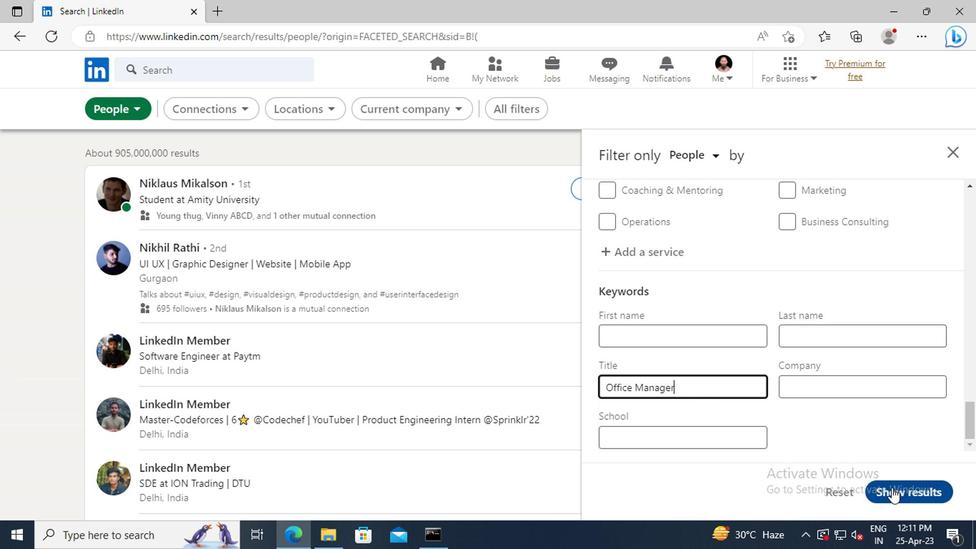 
